 Task: Search one way flight ticket for 1 adult, 6 children, 1 infant in seat and 1 infant on lap in business from Minot: Minot International Airport to Springfield: Abraham Lincoln Capital Airport on 5-2-2023. Choice of flights is American. Number of bags: 2 carry on bags. Price is upto 30000. Outbound departure time preference is 4:15.
Action: Mouse moved to (379, 333)
Screenshot: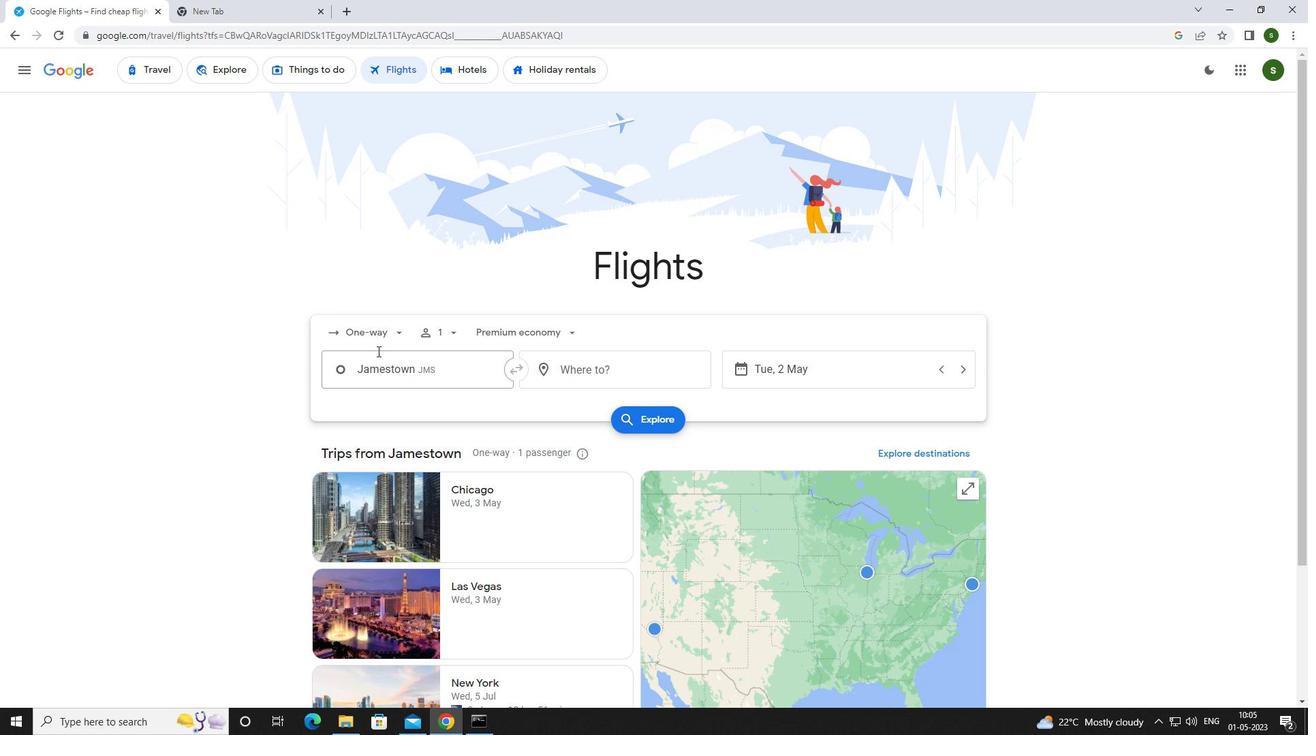 
Action: Mouse pressed left at (379, 333)
Screenshot: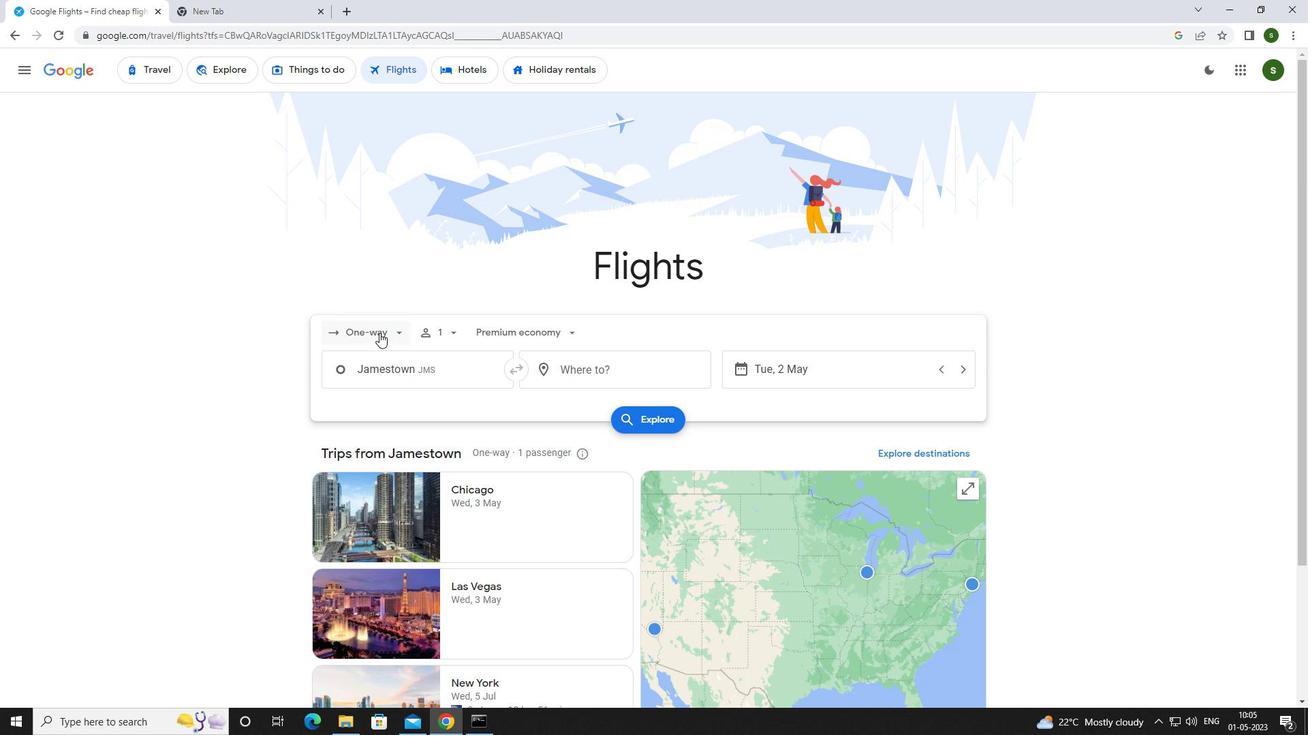 
Action: Mouse moved to (373, 391)
Screenshot: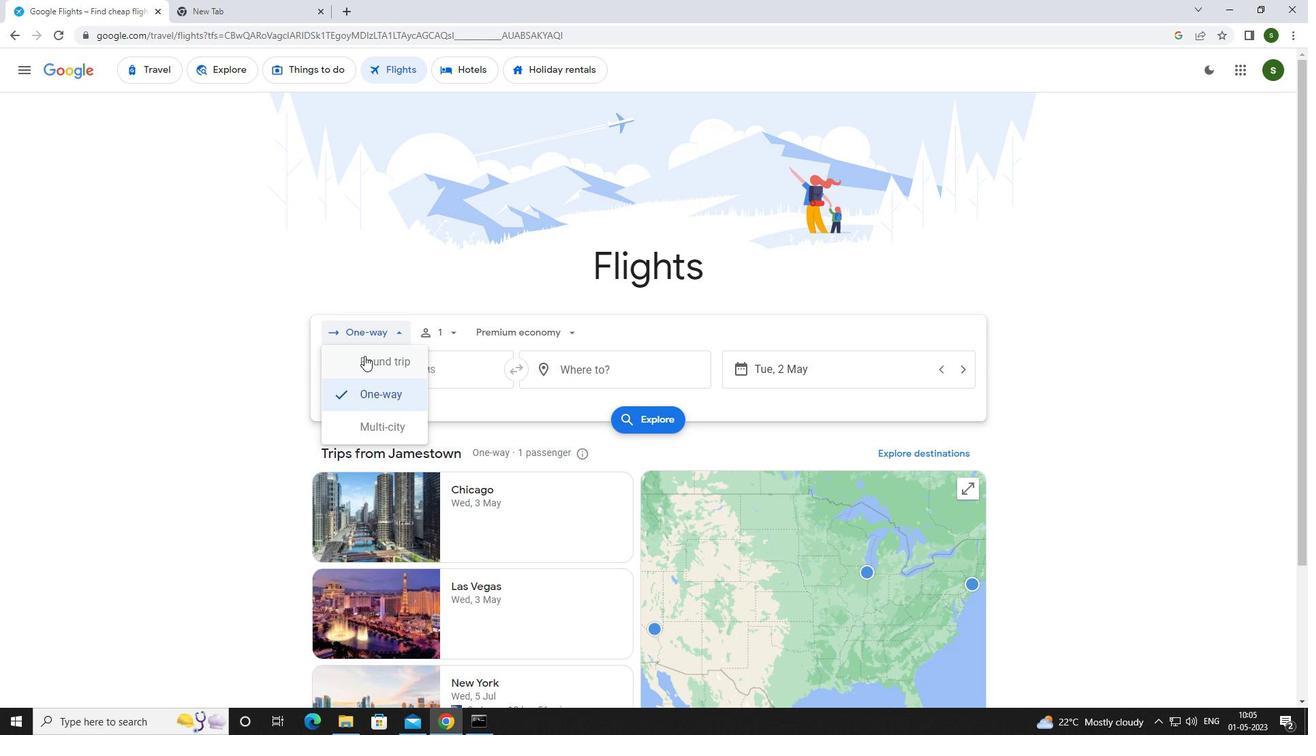 
Action: Mouse pressed left at (373, 391)
Screenshot: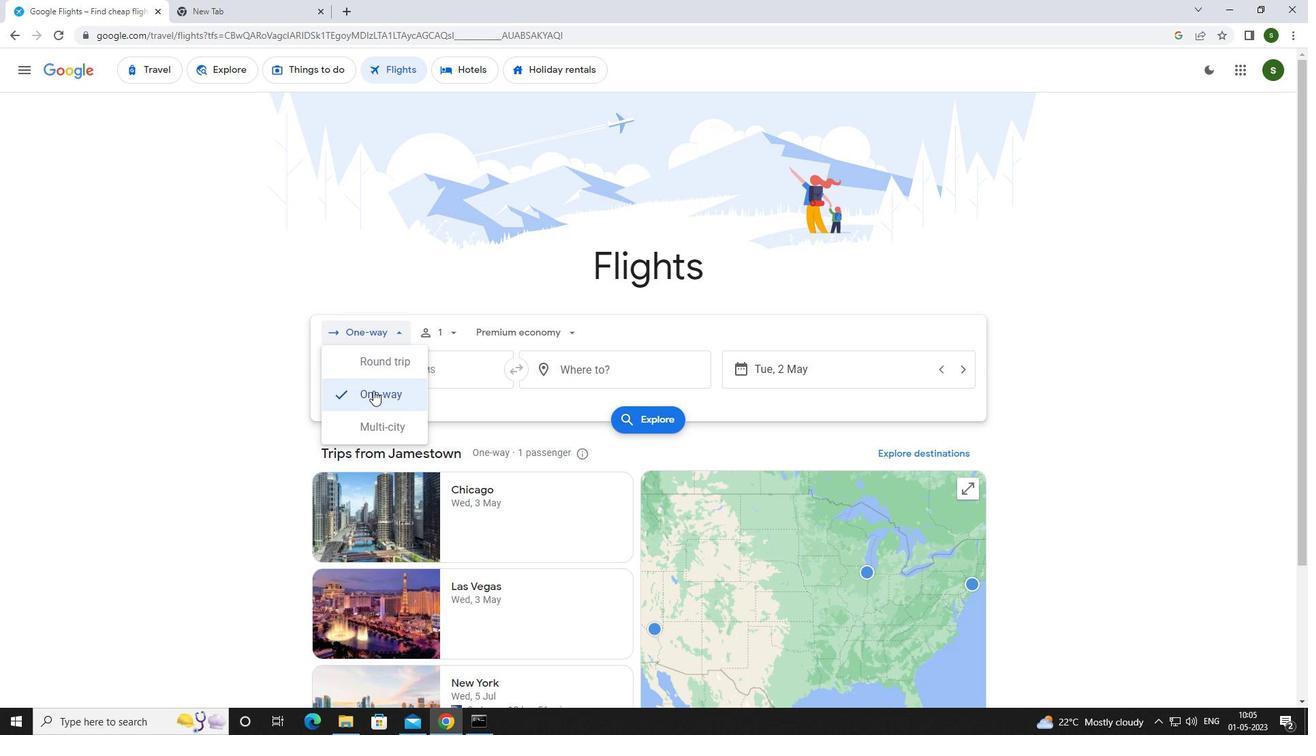 
Action: Mouse moved to (442, 328)
Screenshot: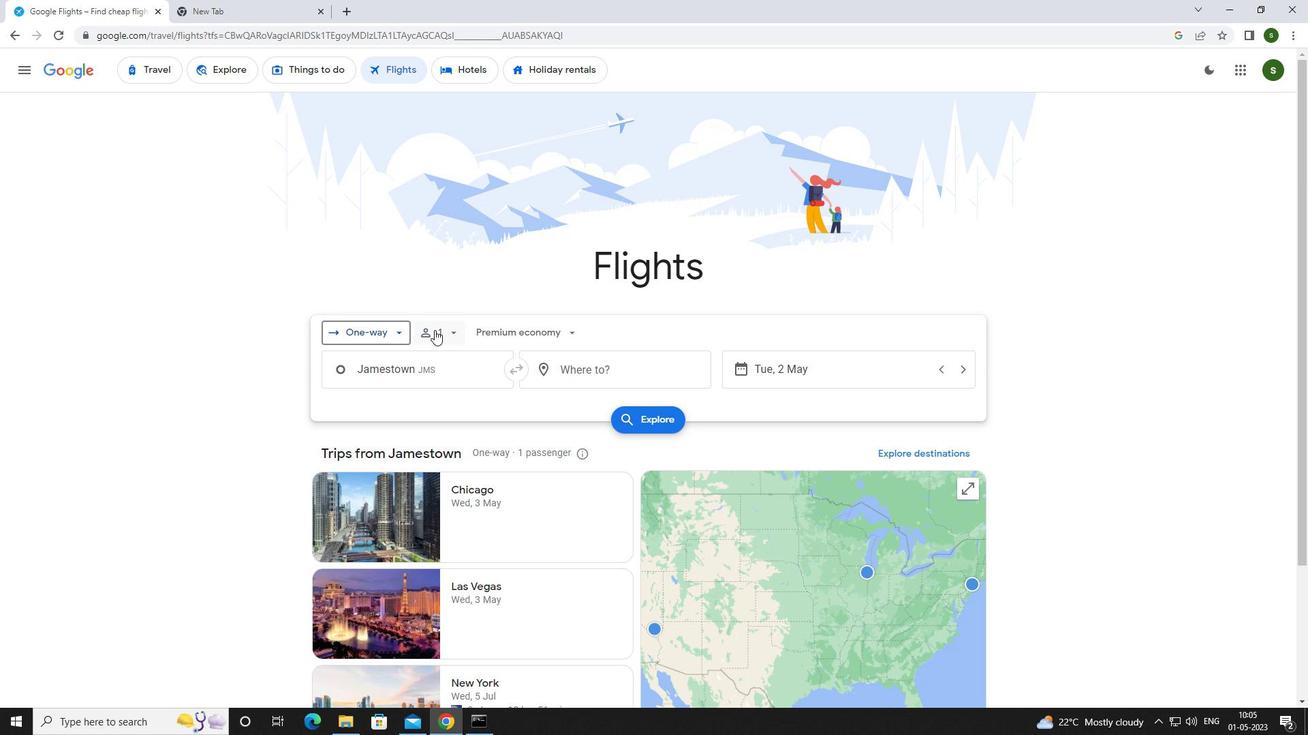 
Action: Mouse pressed left at (442, 328)
Screenshot: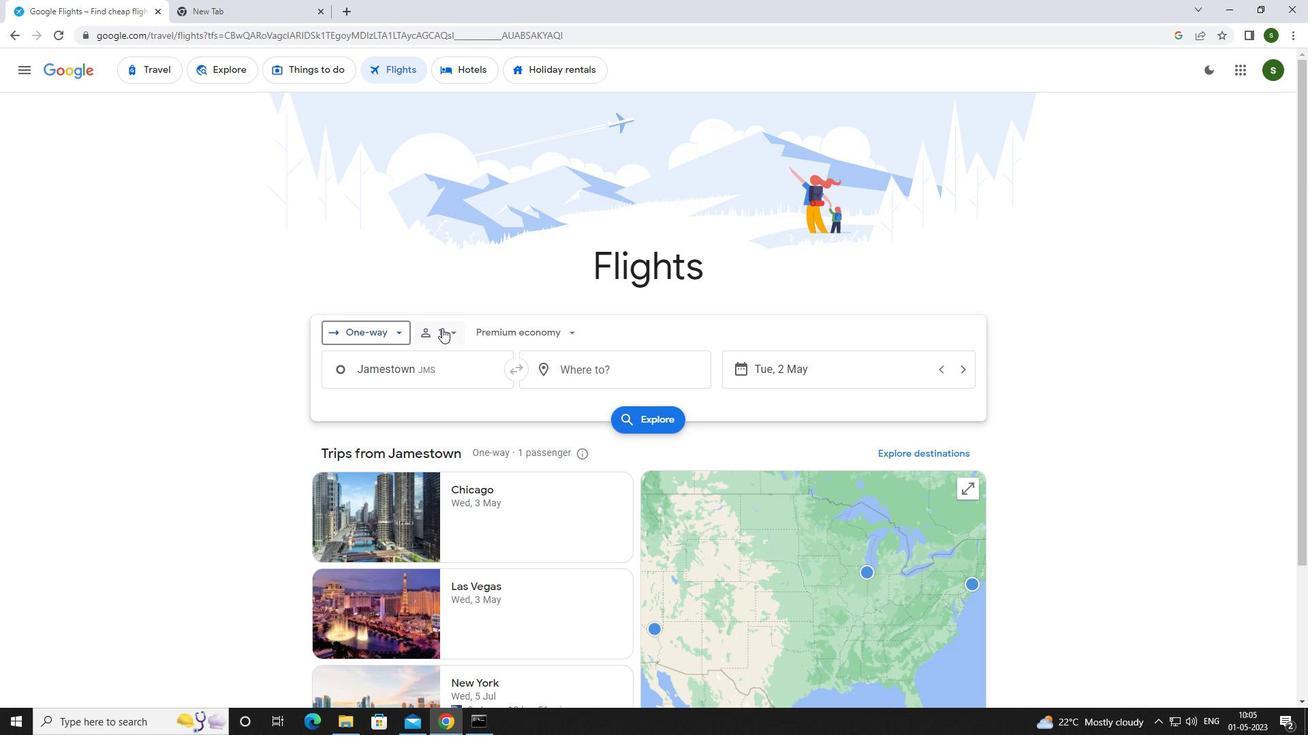 
Action: Mouse moved to (560, 399)
Screenshot: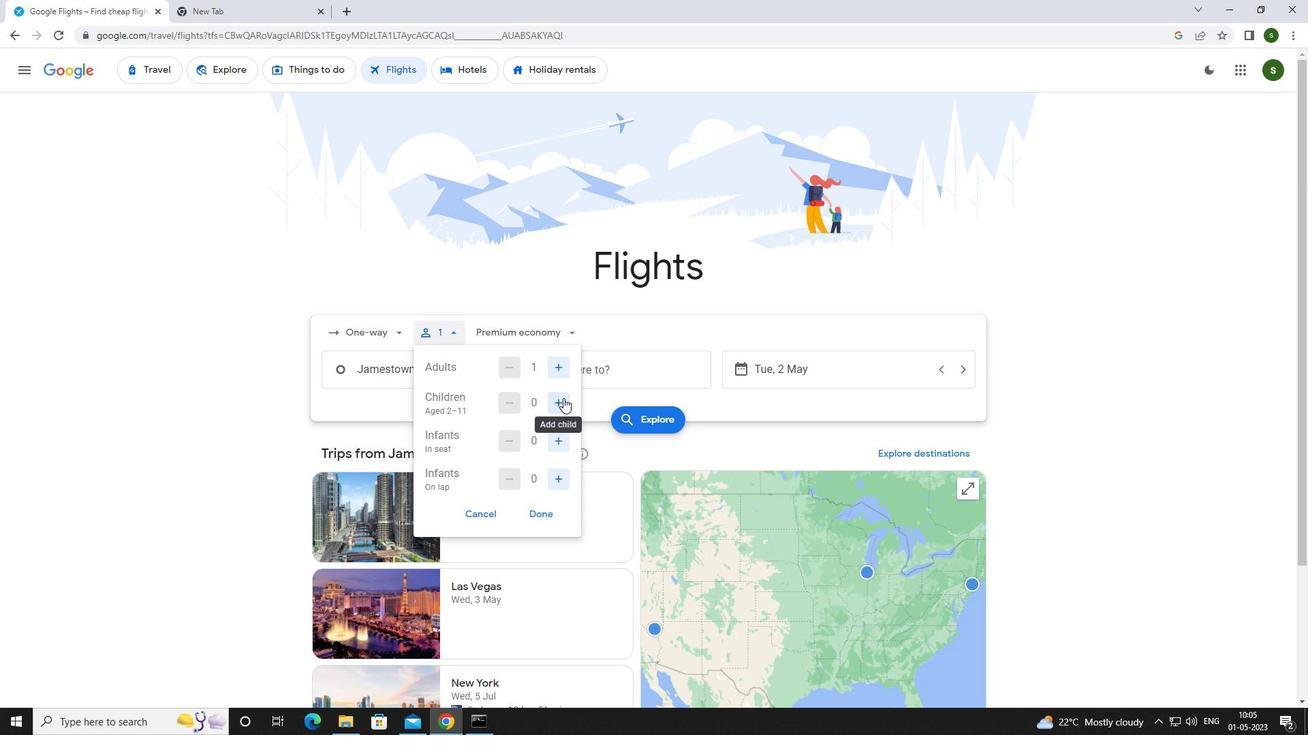 
Action: Mouse pressed left at (560, 399)
Screenshot: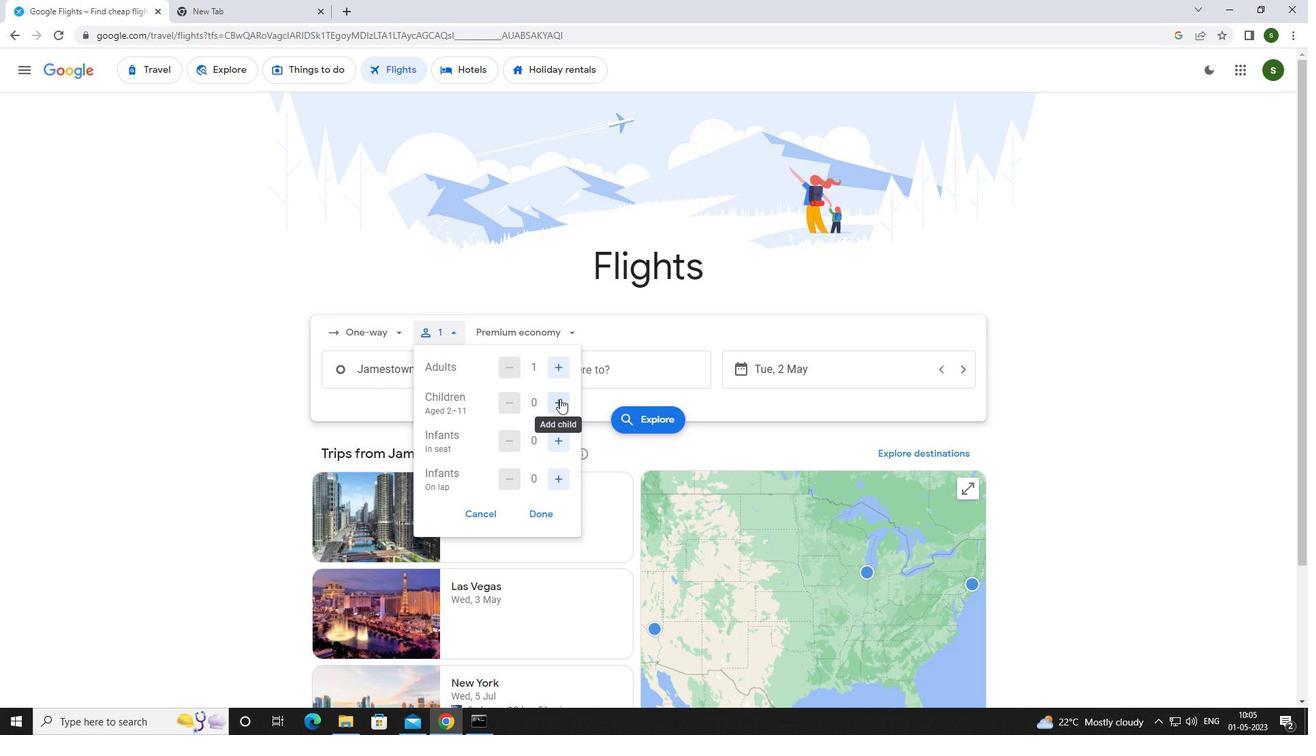 
Action: Mouse pressed left at (560, 399)
Screenshot: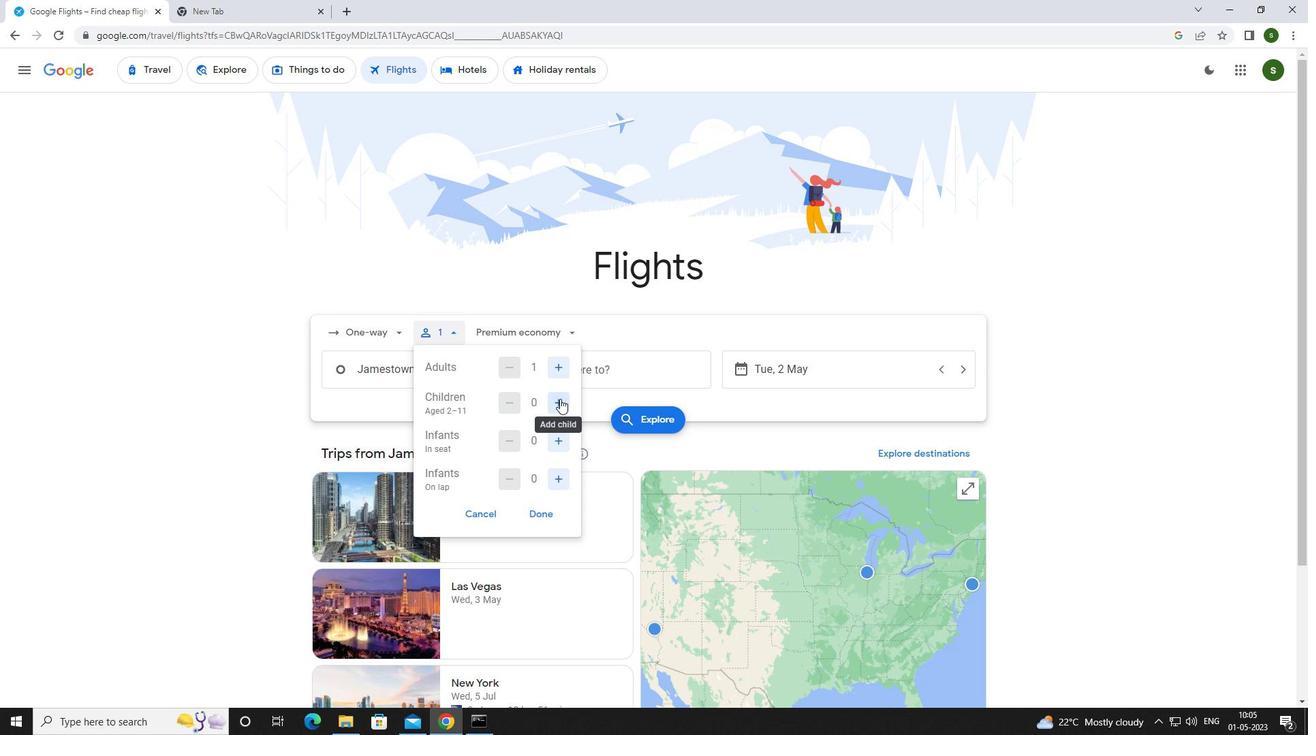 
Action: Mouse pressed left at (560, 399)
Screenshot: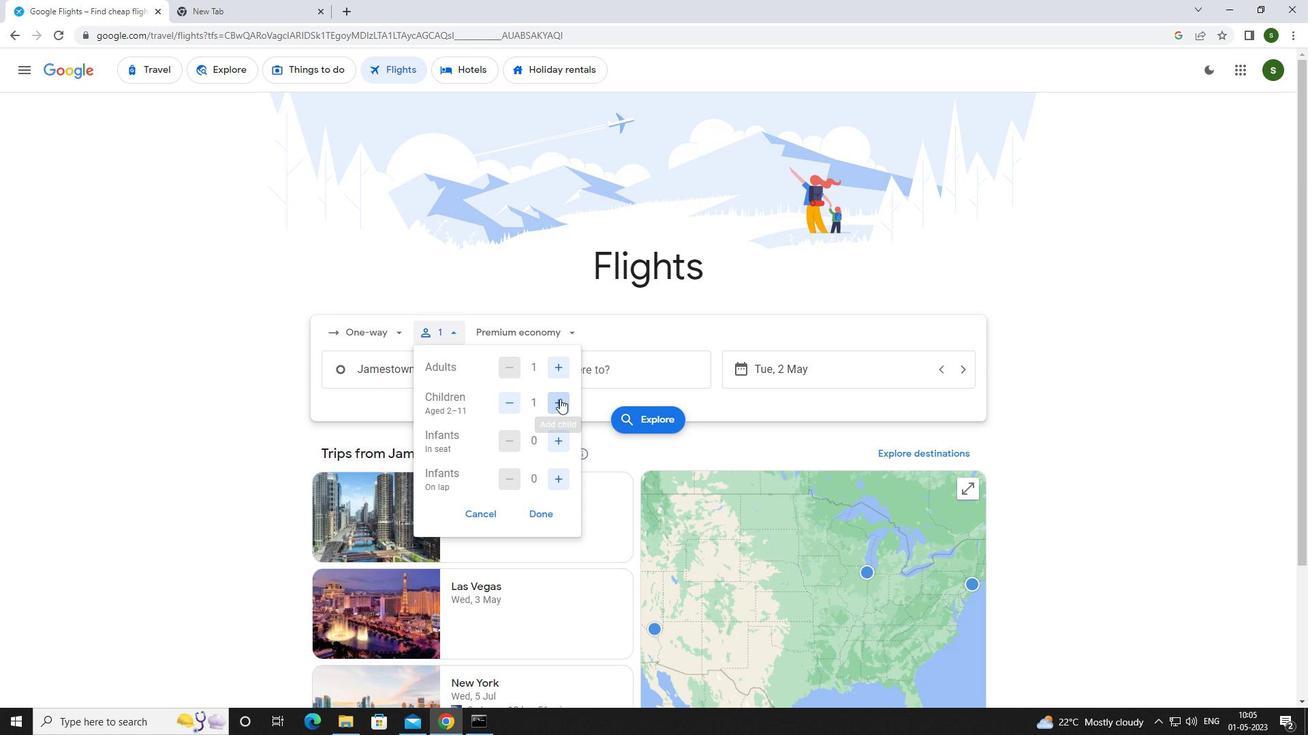 
Action: Mouse pressed left at (560, 399)
Screenshot: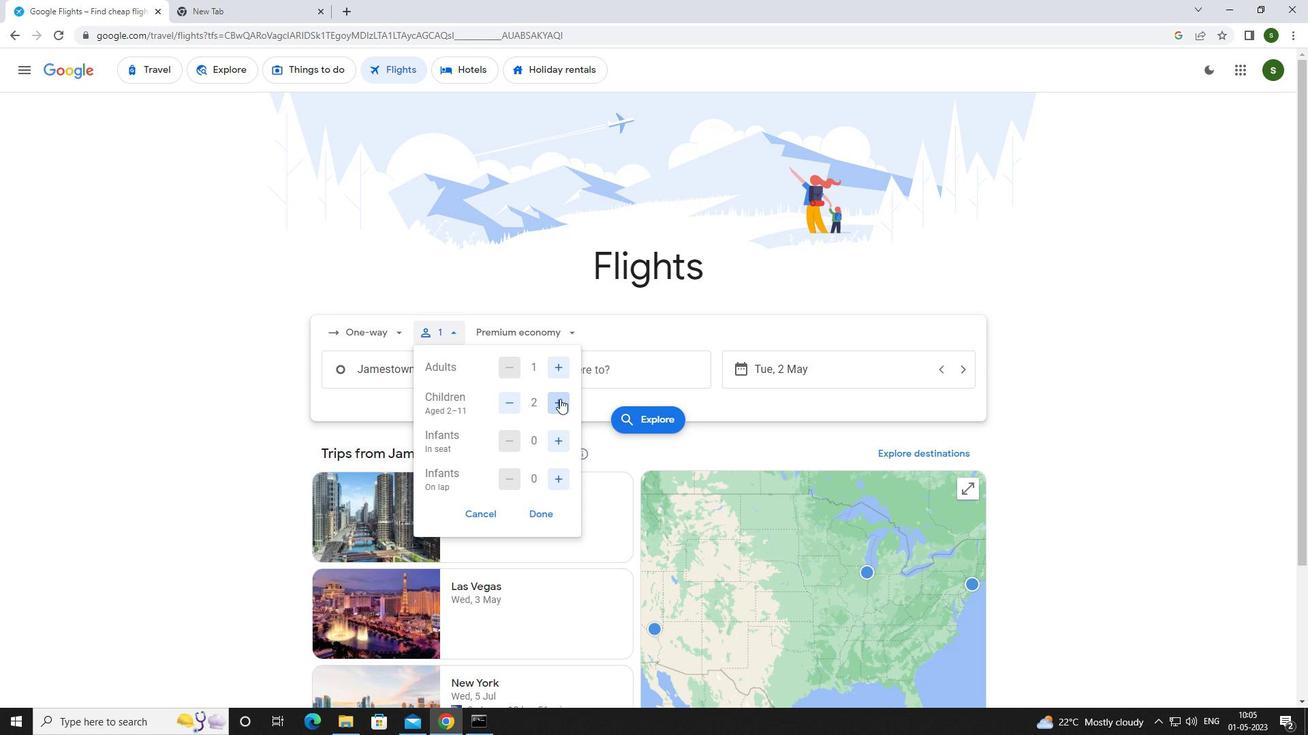 
Action: Mouse pressed left at (560, 399)
Screenshot: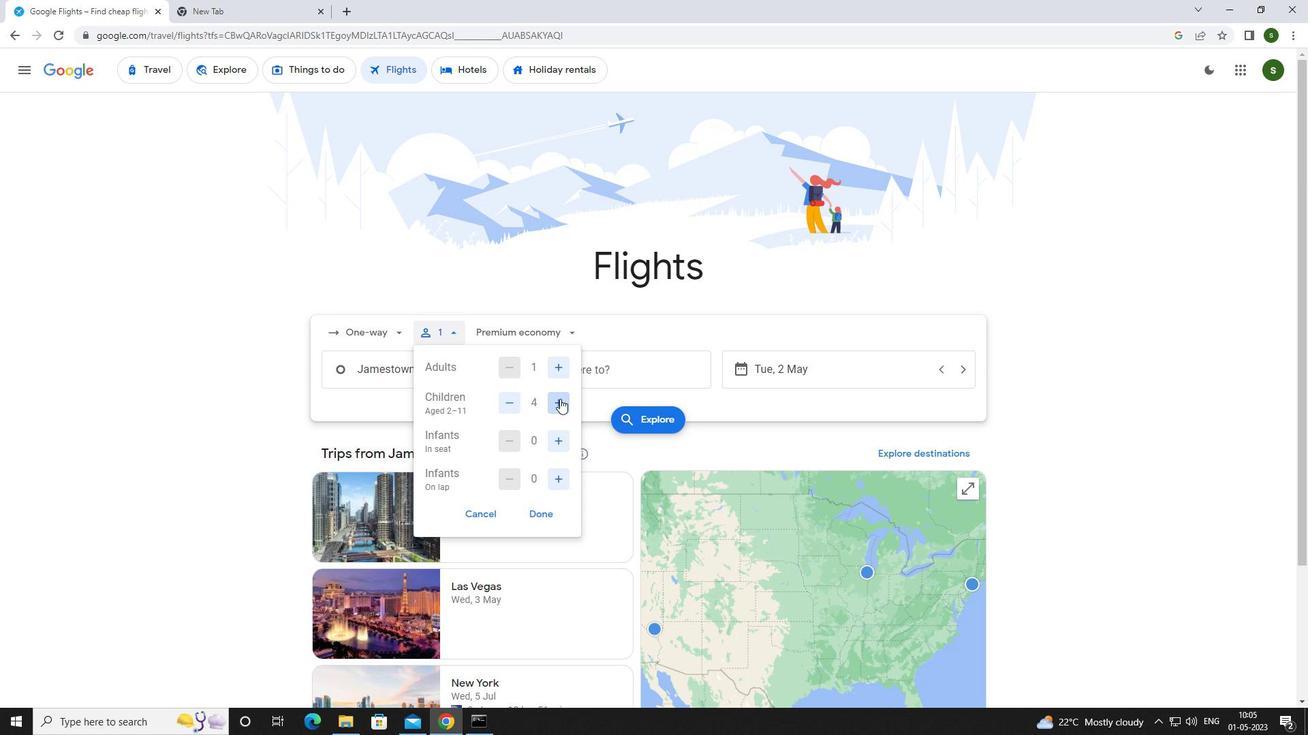 
Action: Mouse pressed left at (560, 399)
Screenshot: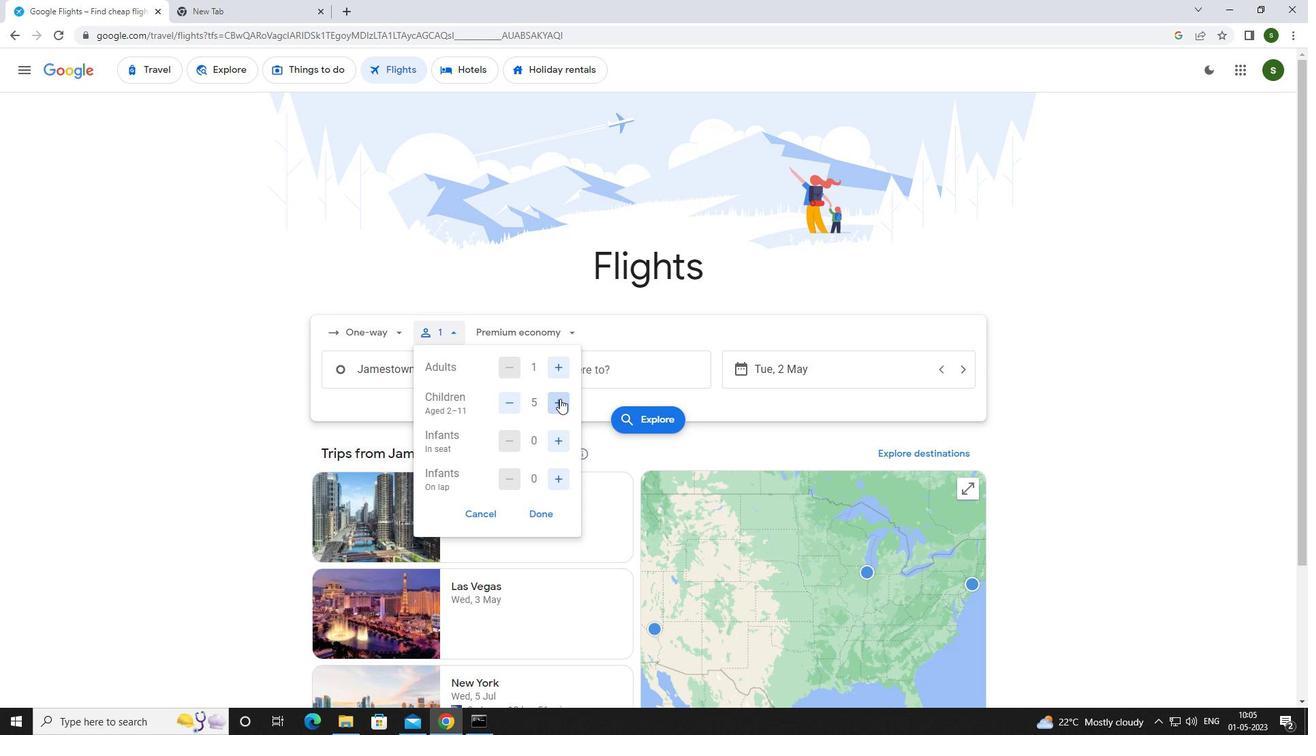 
Action: Mouse moved to (552, 441)
Screenshot: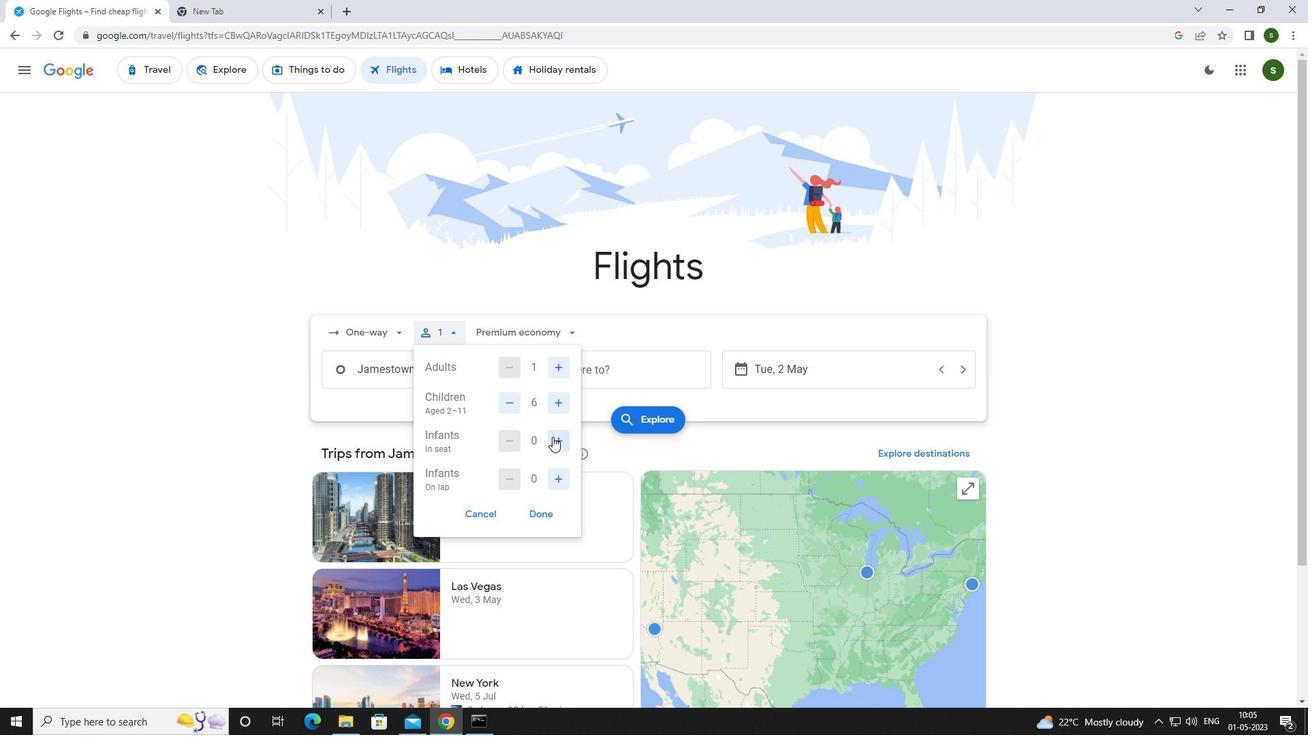
Action: Mouse pressed left at (552, 441)
Screenshot: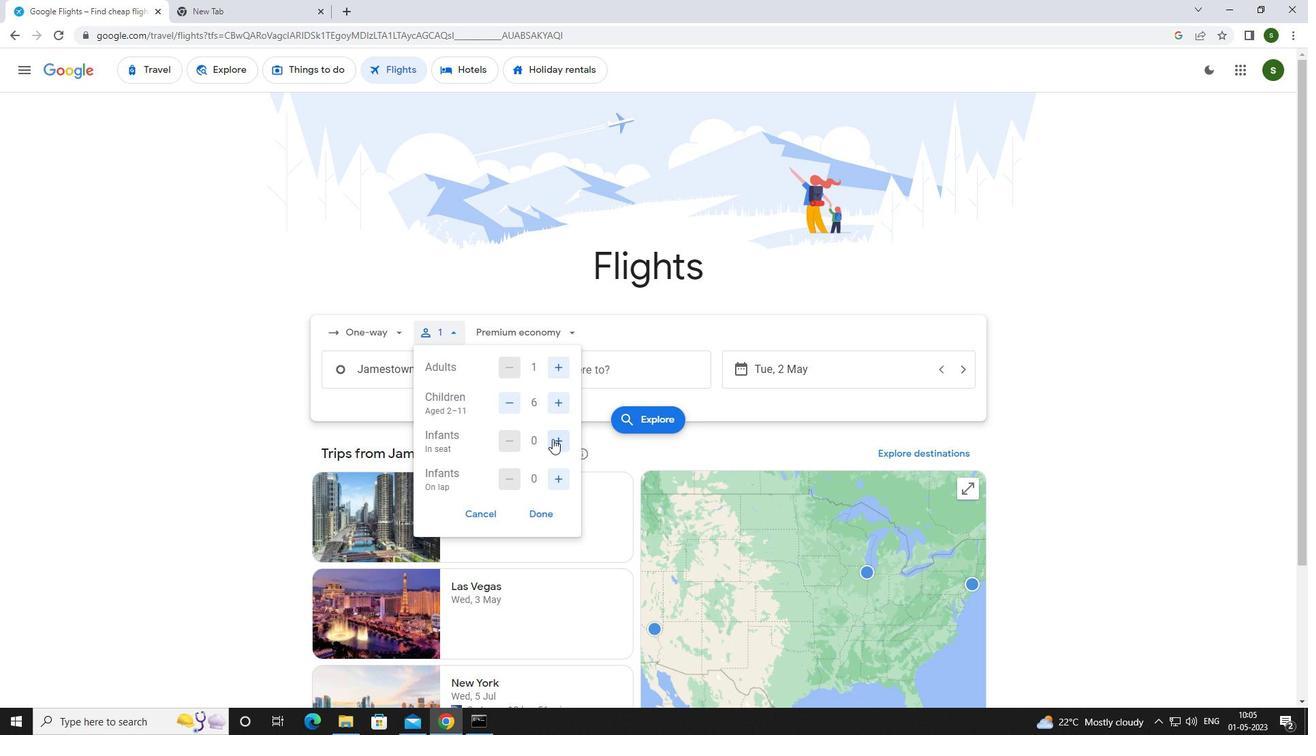 
Action: Mouse moved to (555, 474)
Screenshot: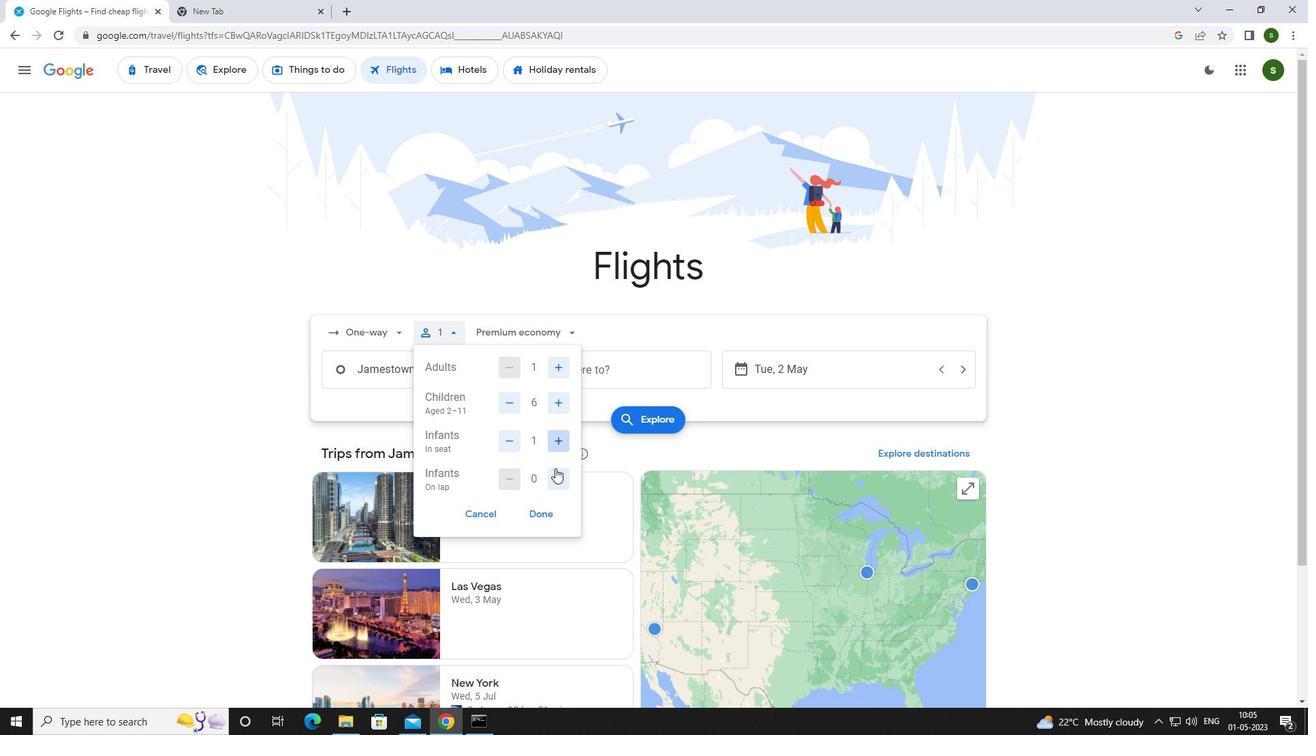 
Action: Mouse pressed left at (555, 474)
Screenshot: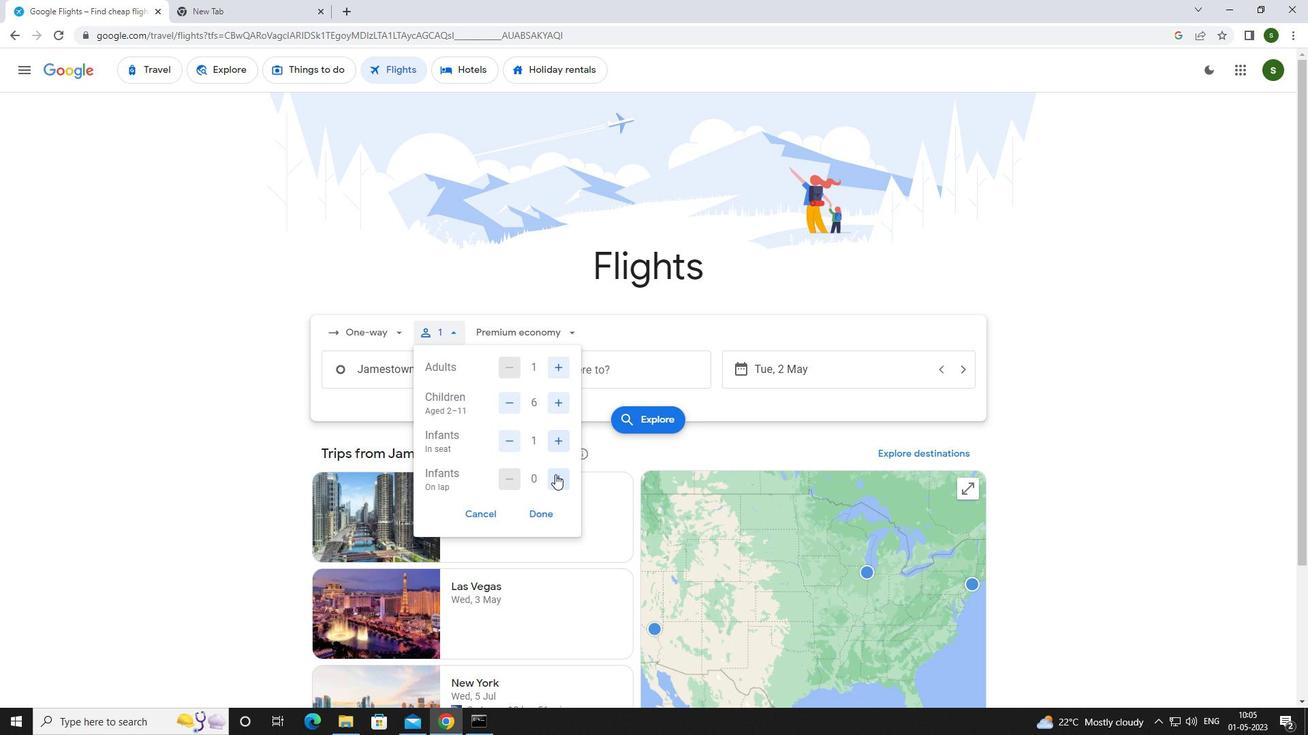 
Action: Mouse moved to (523, 327)
Screenshot: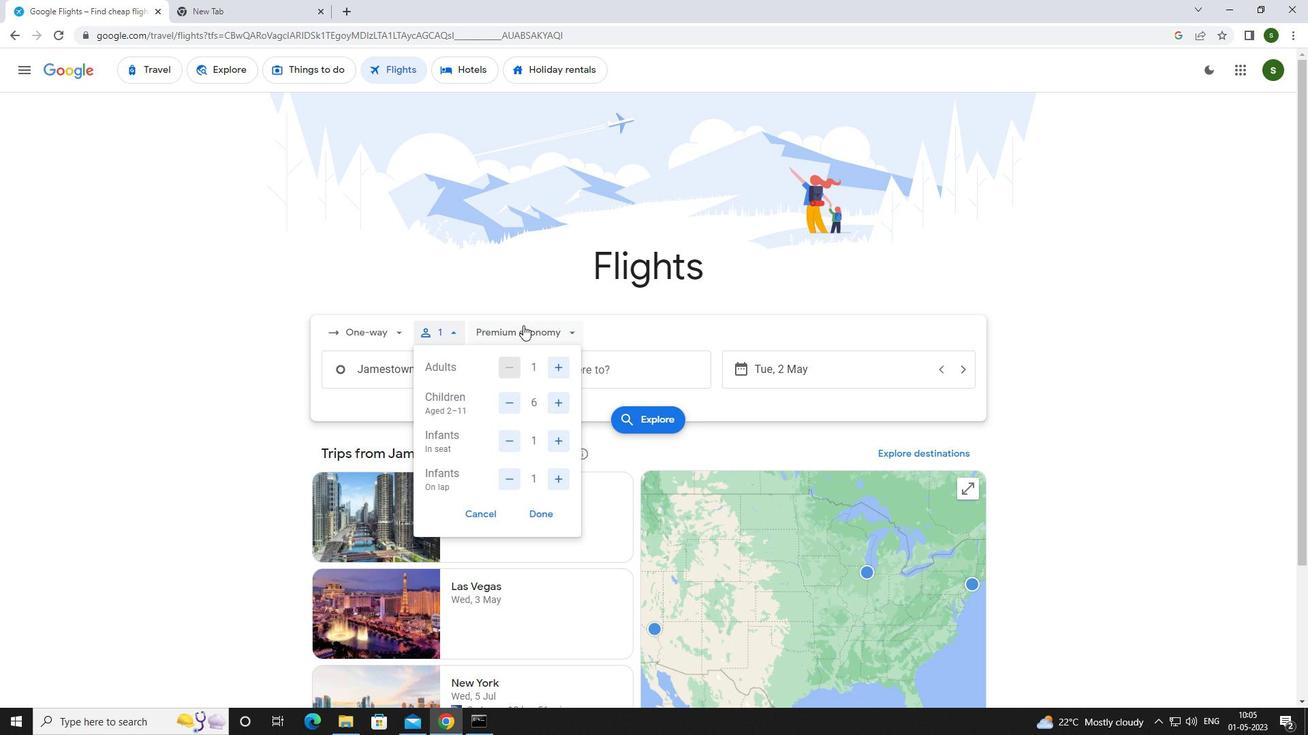 
Action: Mouse pressed left at (523, 327)
Screenshot: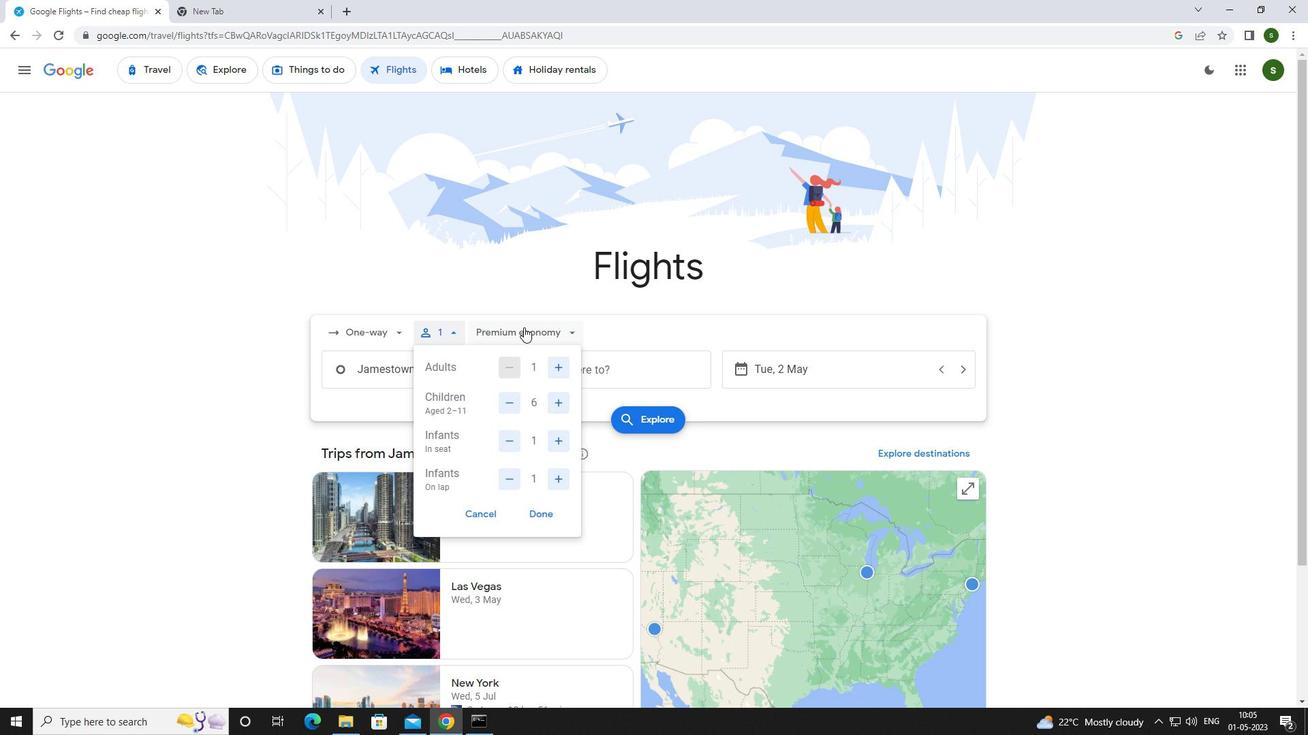
Action: Mouse moved to (539, 424)
Screenshot: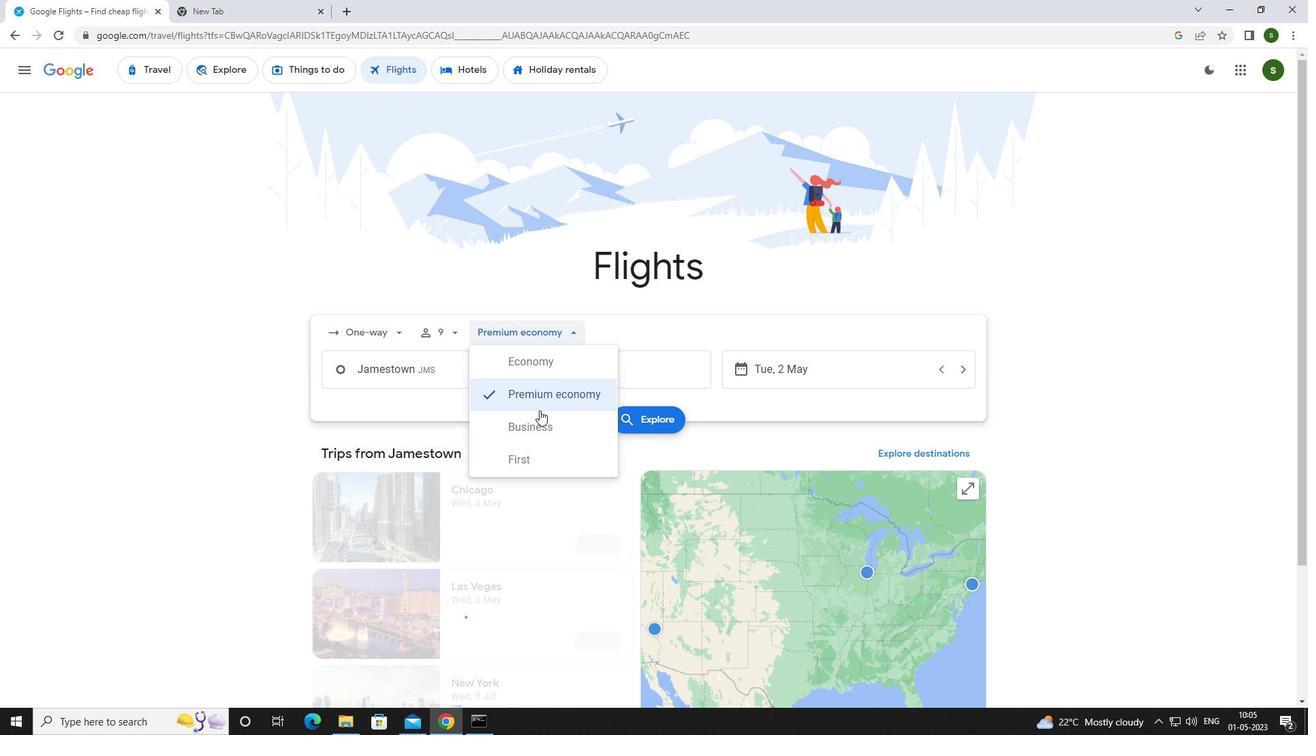 
Action: Mouse pressed left at (539, 424)
Screenshot: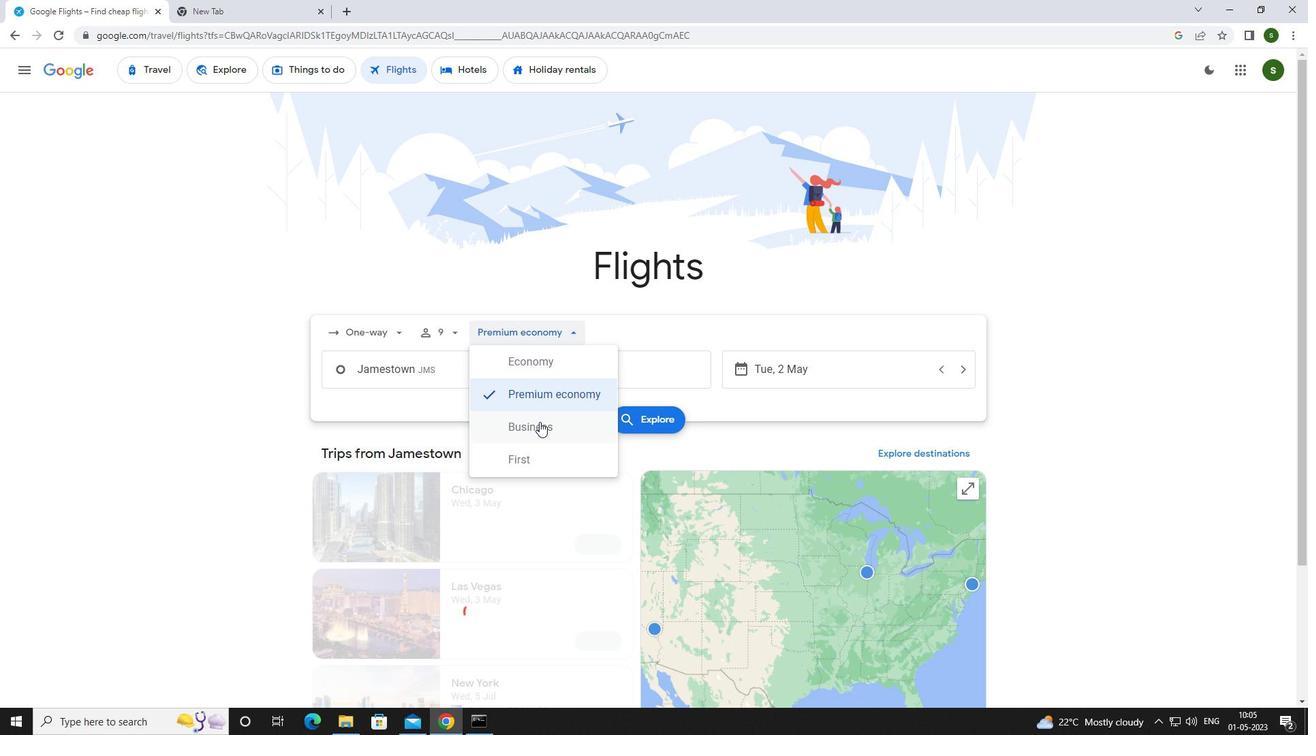 
Action: Mouse moved to (453, 365)
Screenshot: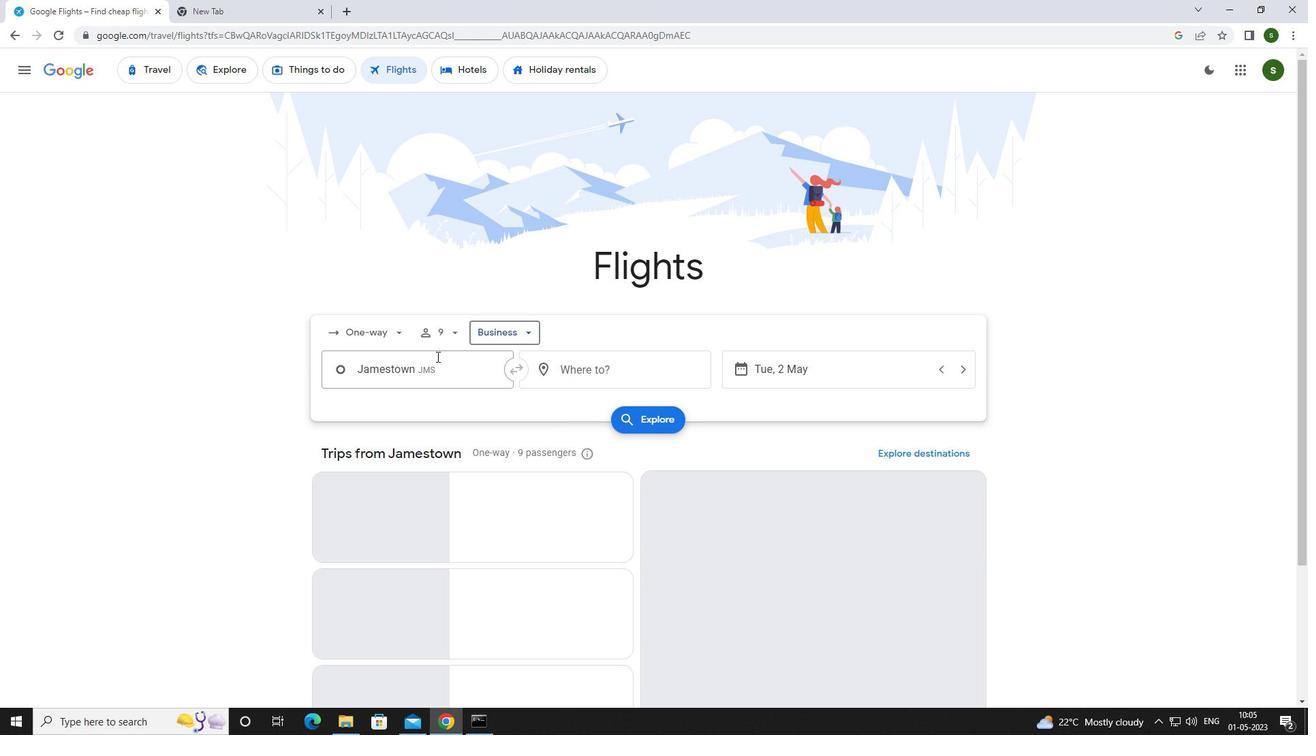 
Action: Mouse pressed left at (453, 365)
Screenshot: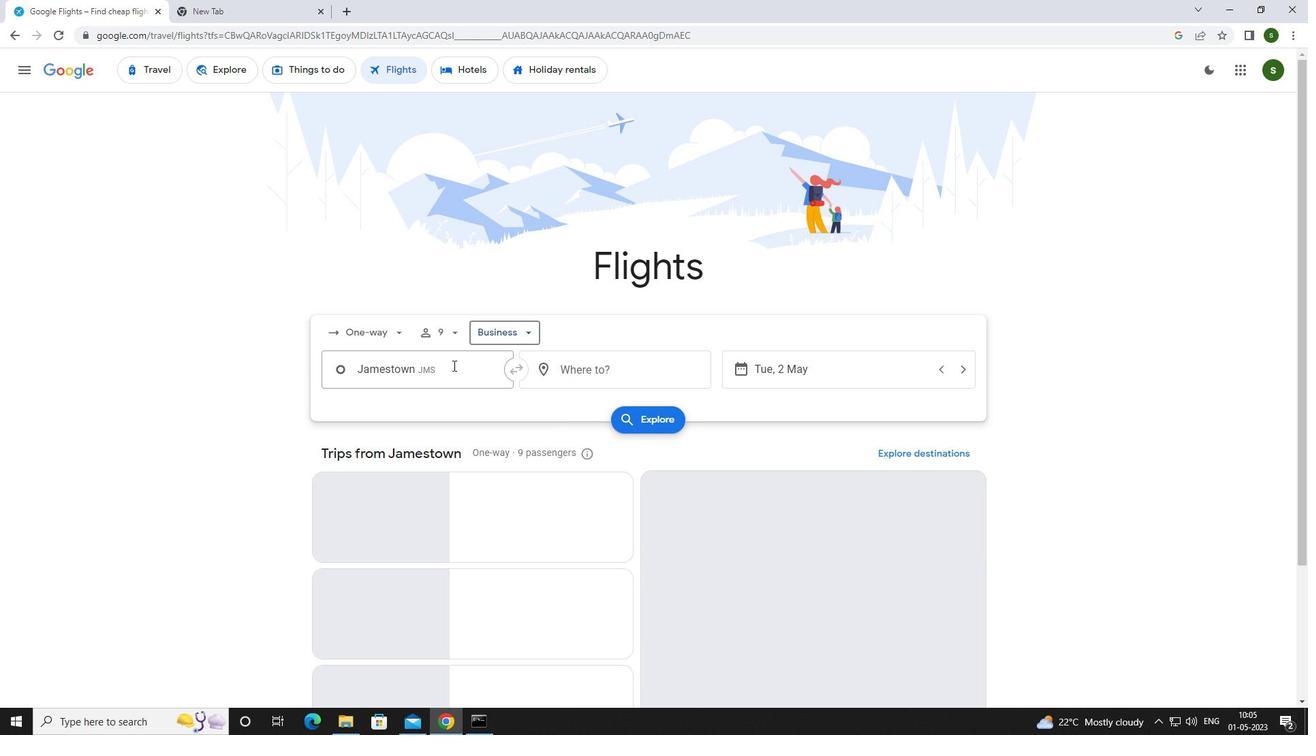 
Action: Mouse moved to (452, 366)
Screenshot: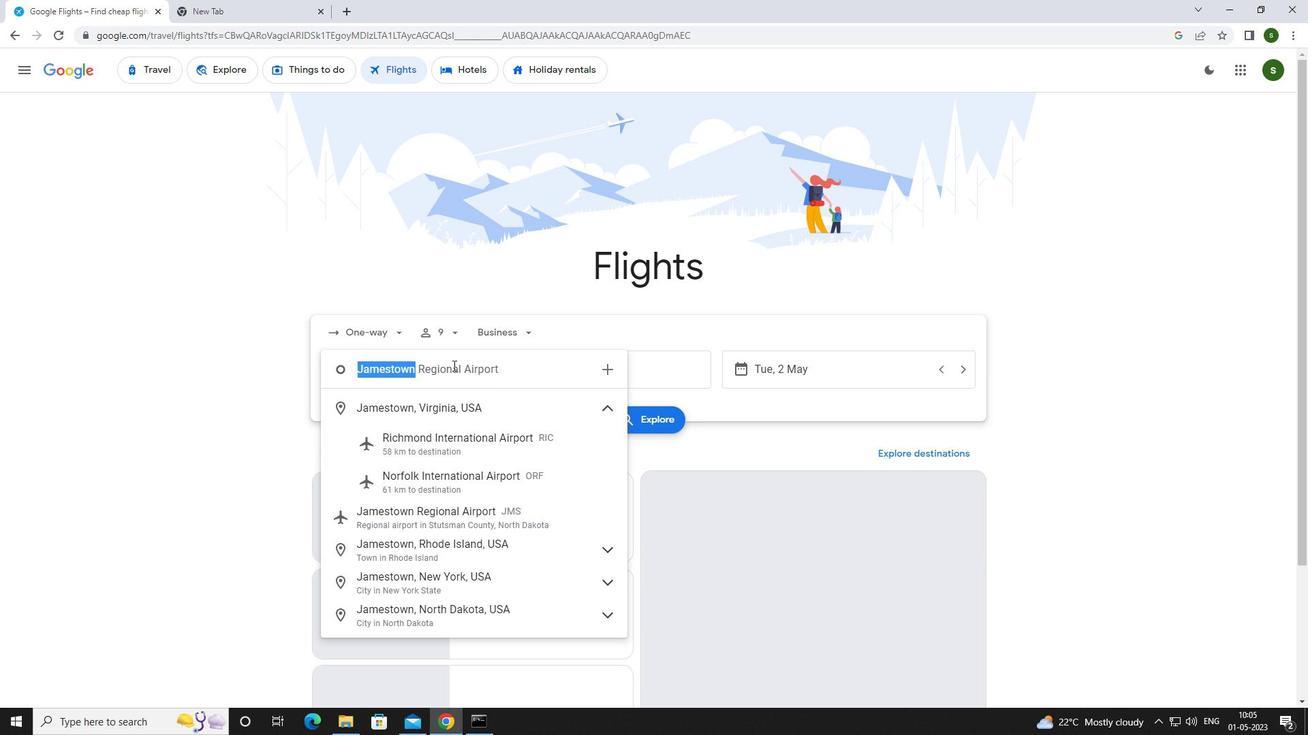 
Action: Key pressed m<Key.caps_lock>inot
Screenshot: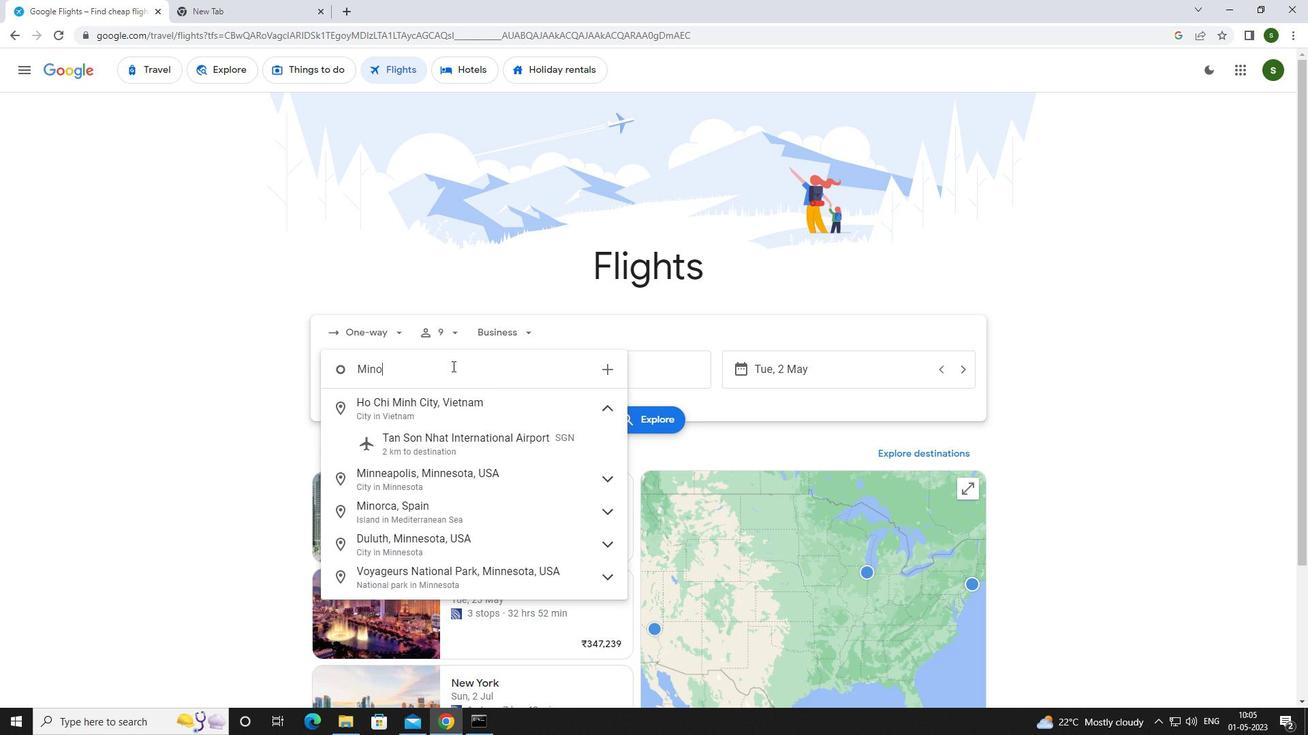 
Action: Mouse moved to (451, 443)
Screenshot: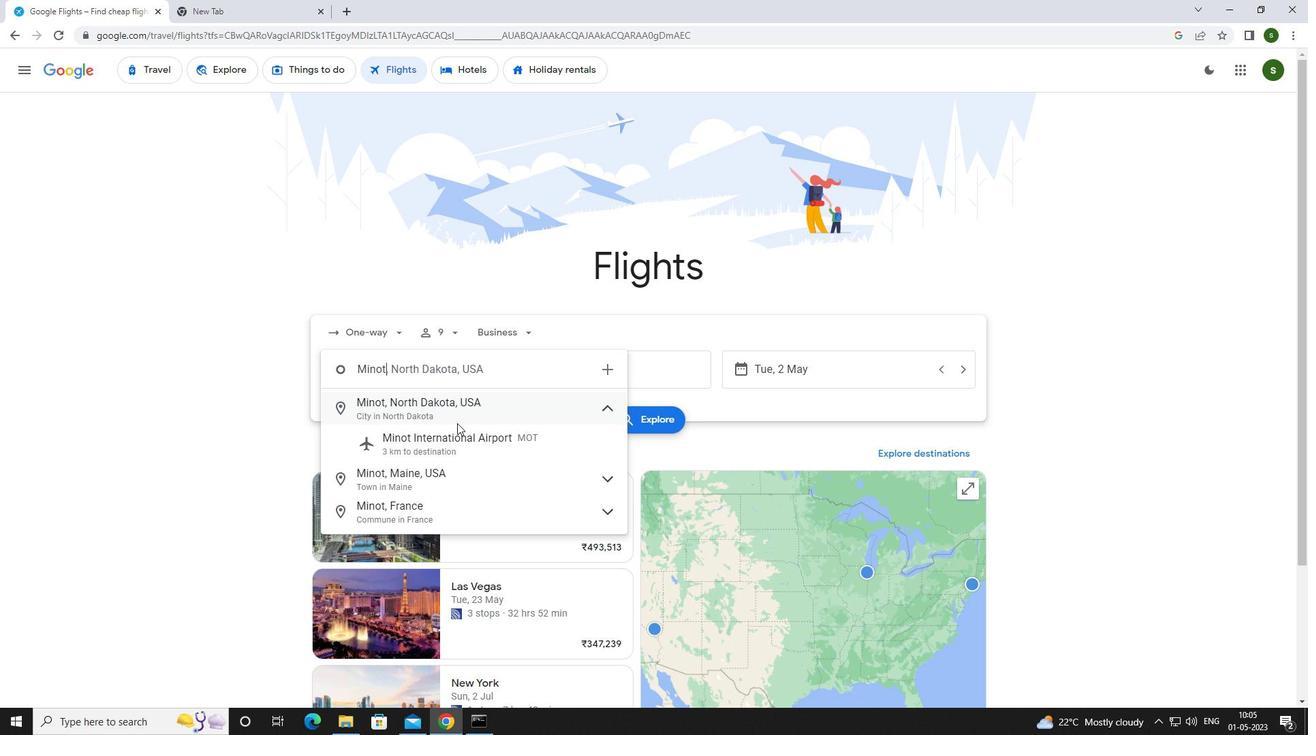 
Action: Mouse pressed left at (451, 443)
Screenshot: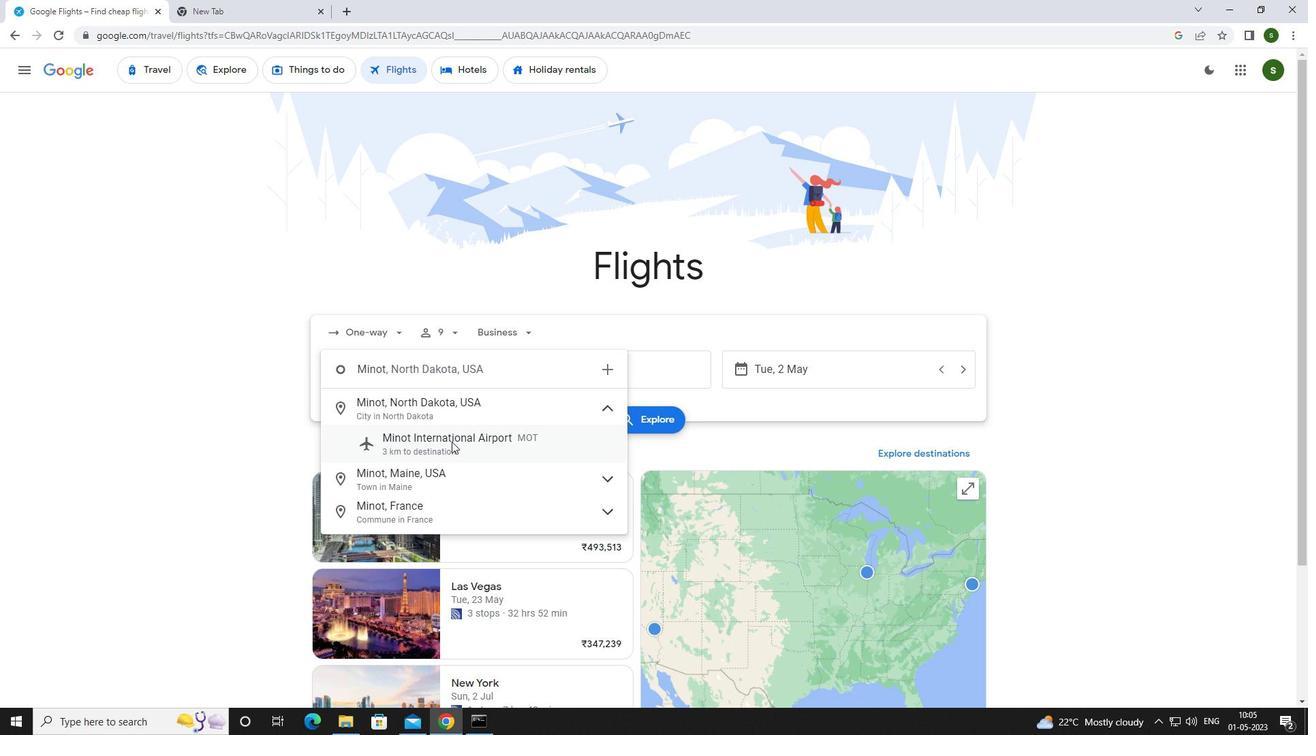 
Action: Mouse moved to (600, 374)
Screenshot: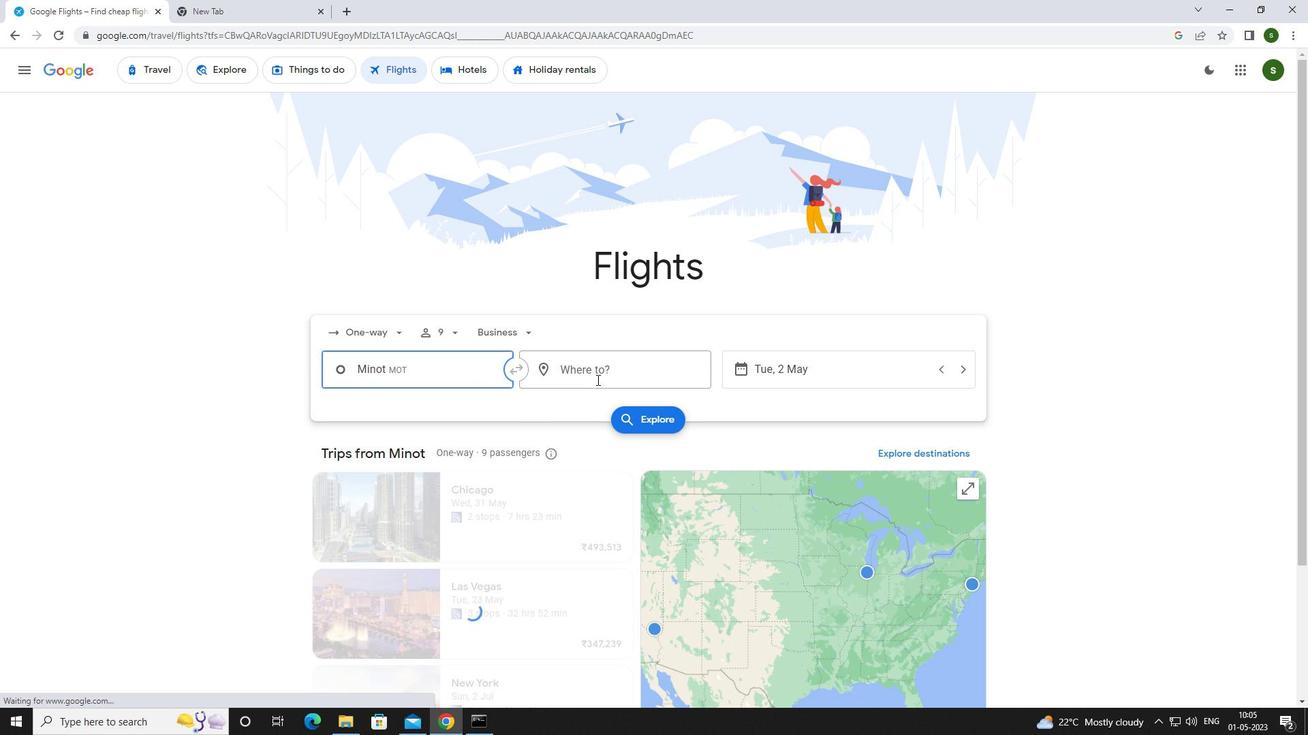
Action: Mouse pressed left at (600, 374)
Screenshot: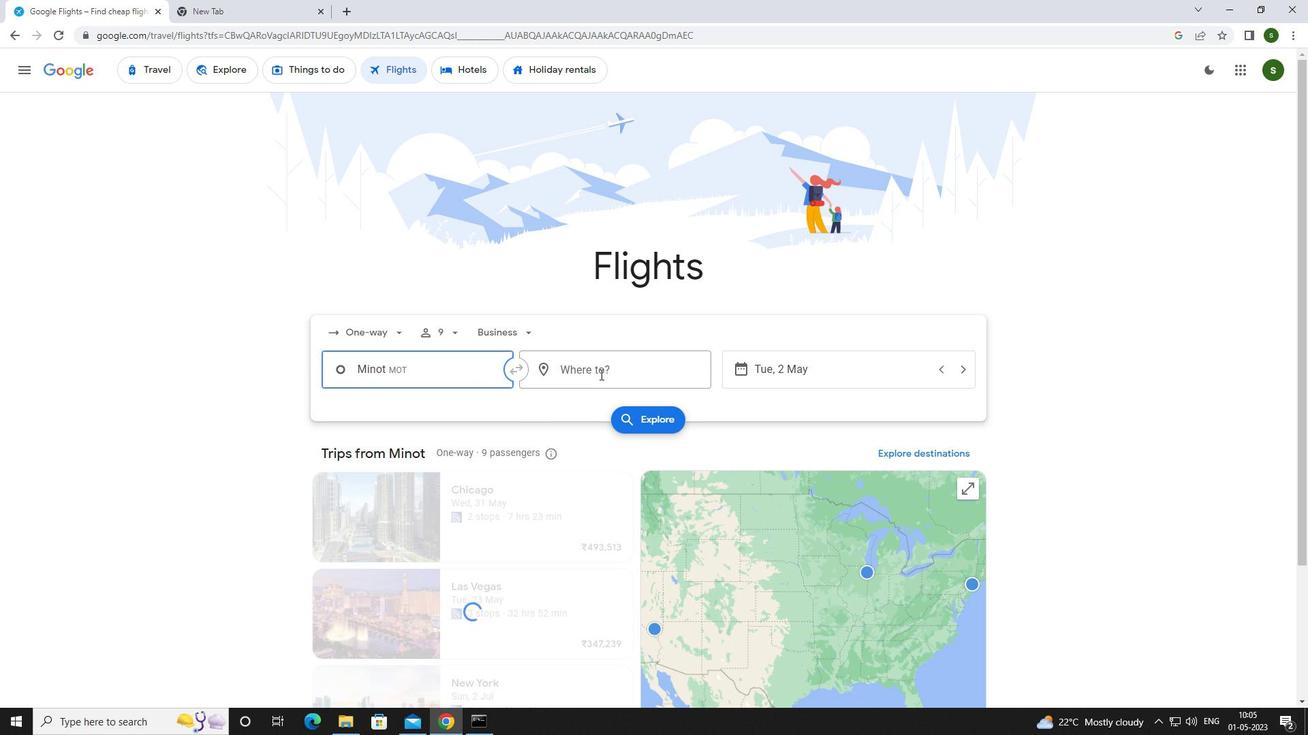 
Action: Mouse moved to (500, 403)
Screenshot: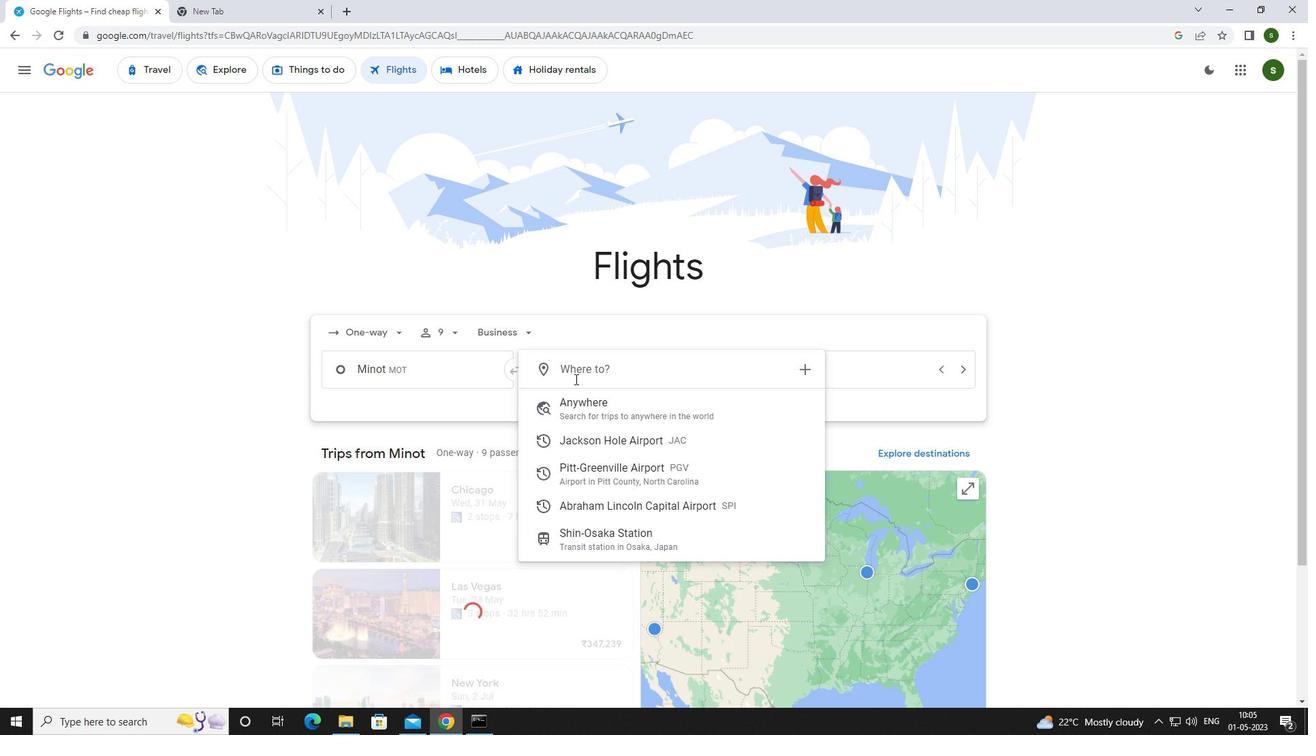 
Action: Key pressed <Key.caps_lock>s<Key.caps_lock>pringfield
Screenshot: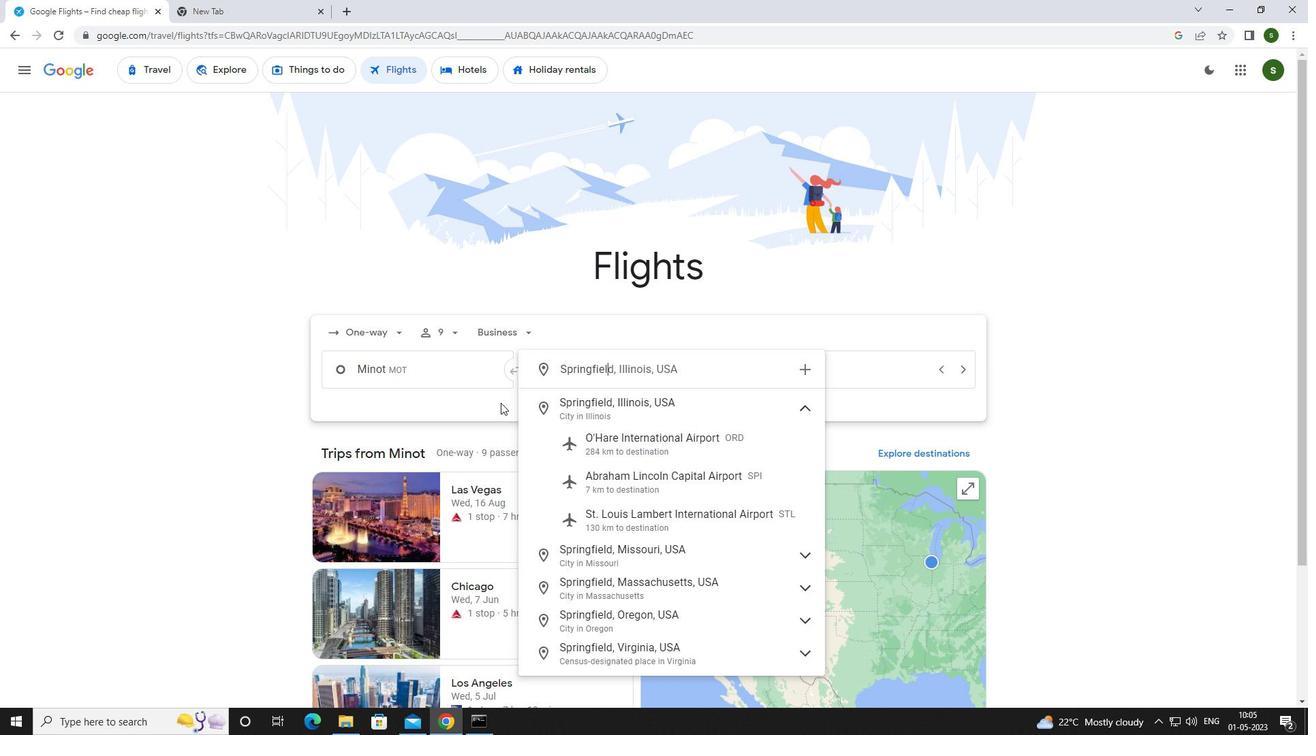 
Action: Mouse moved to (633, 472)
Screenshot: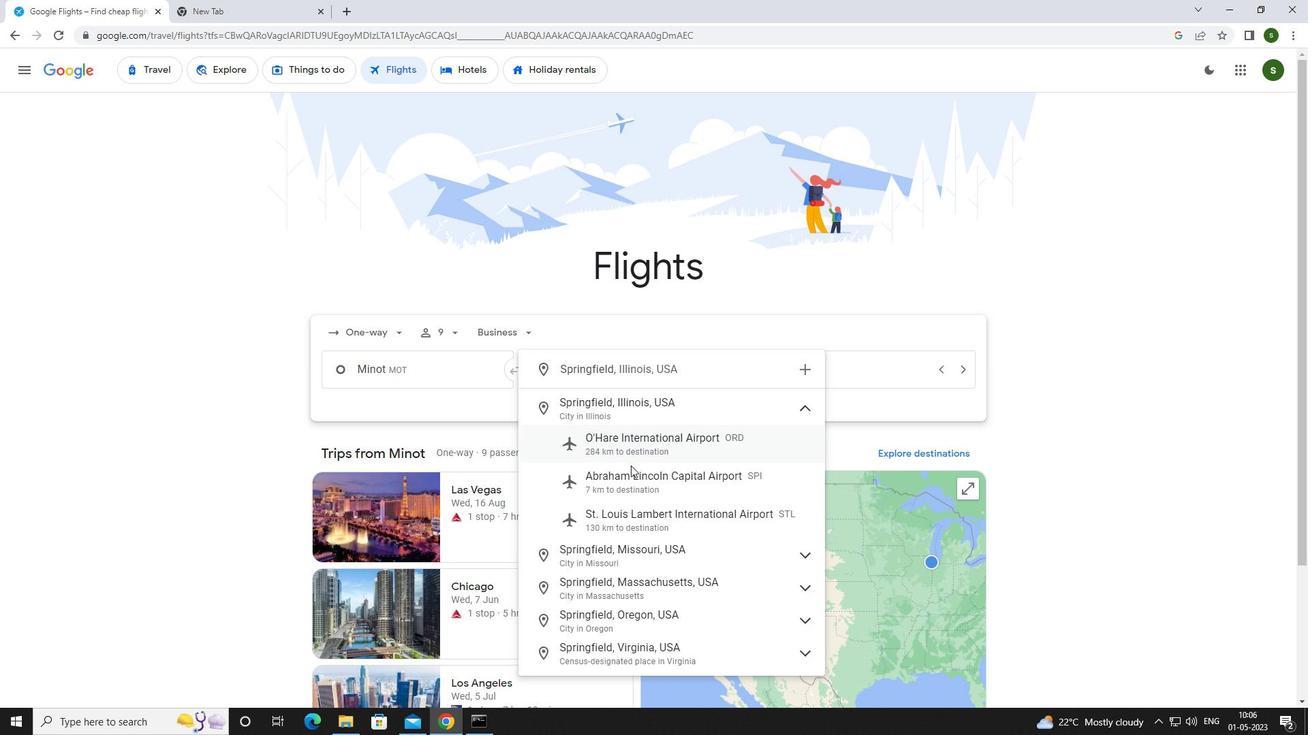 
Action: Mouse pressed left at (633, 472)
Screenshot: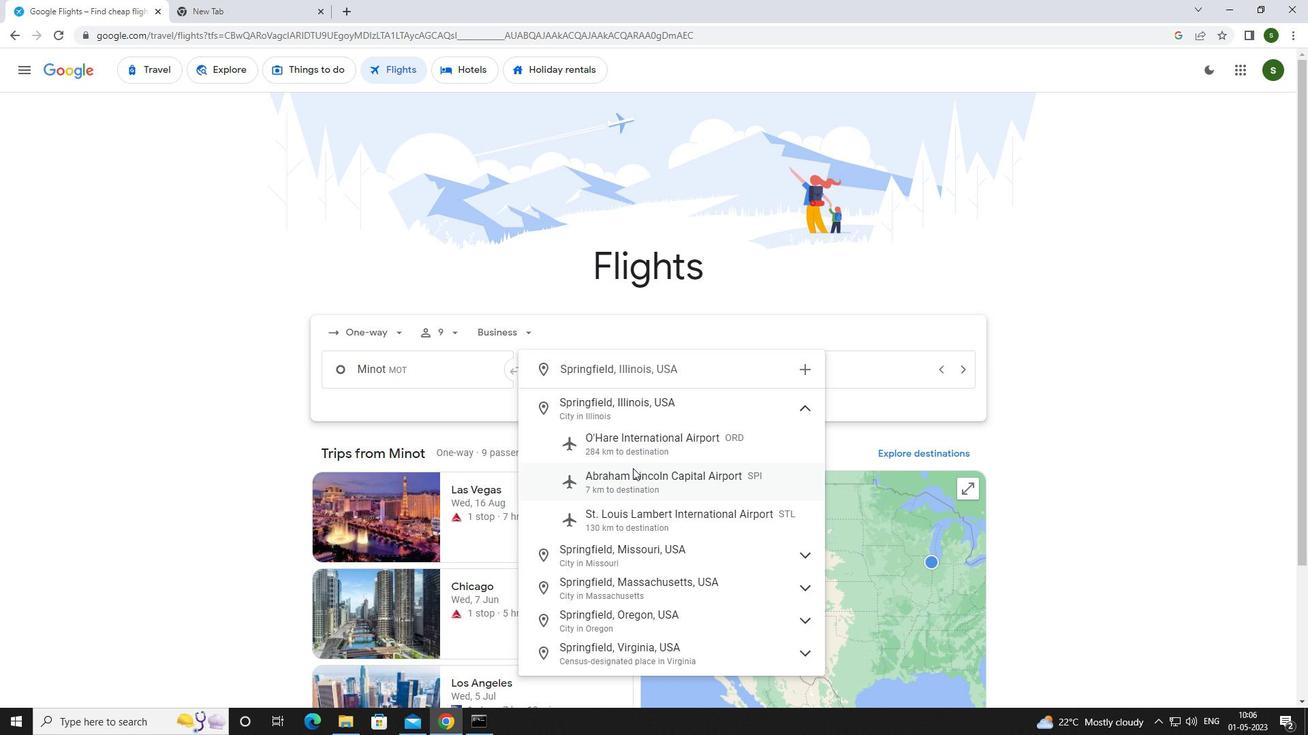 
Action: Mouse moved to (829, 373)
Screenshot: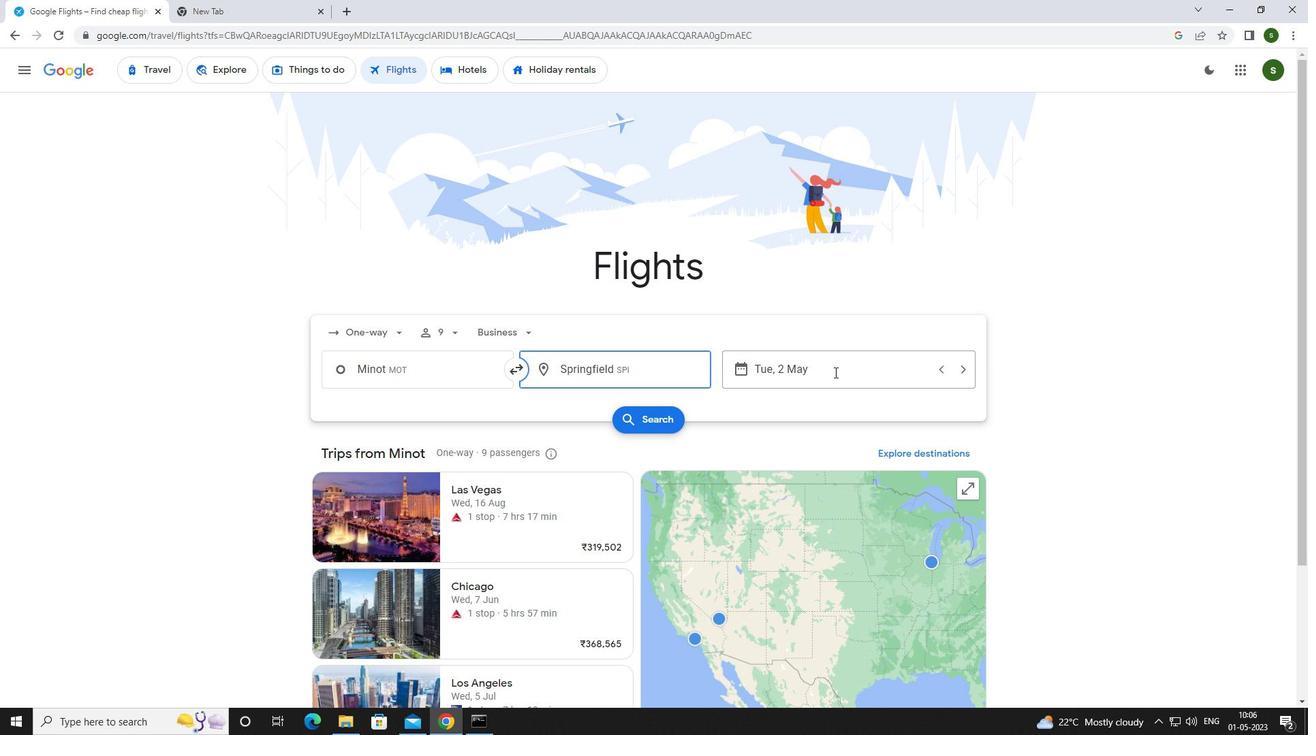 
Action: Mouse pressed left at (829, 373)
Screenshot: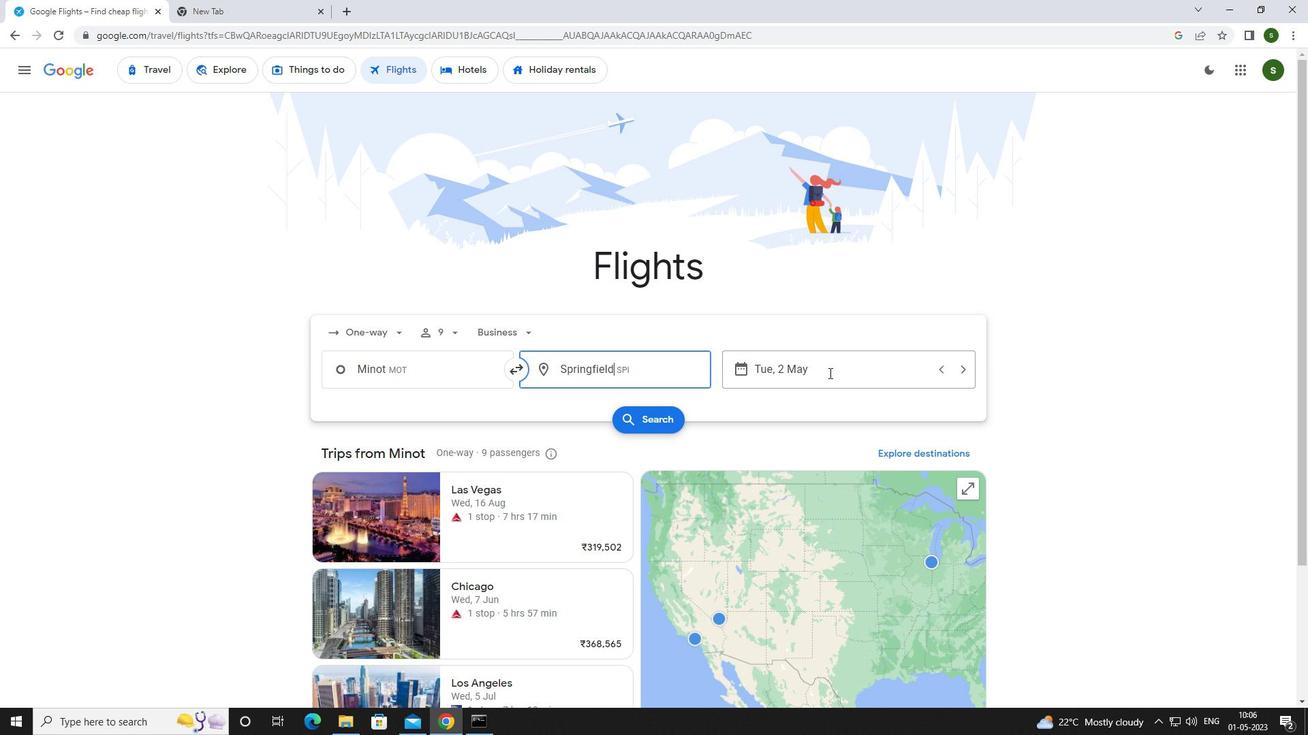 
Action: Mouse moved to (549, 461)
Screenshot: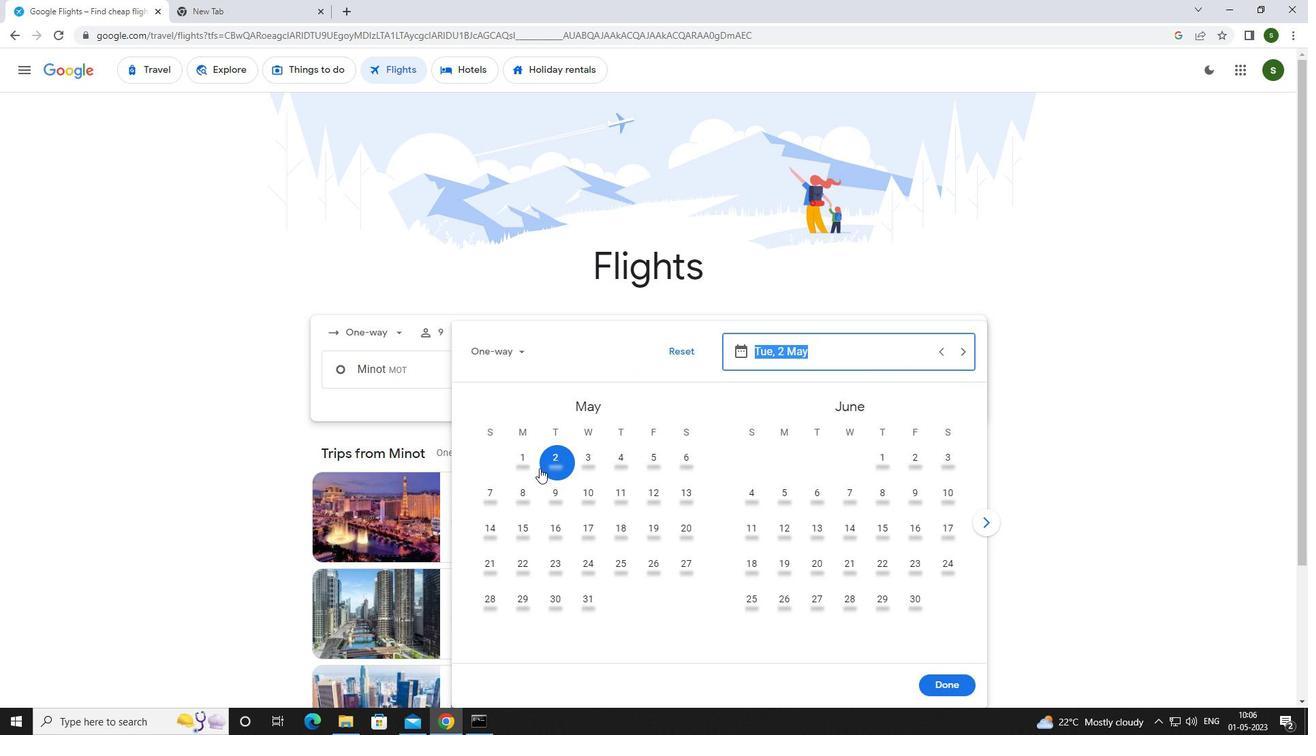 
Action: Mouse pressed left at (549, 461)
Screenshot: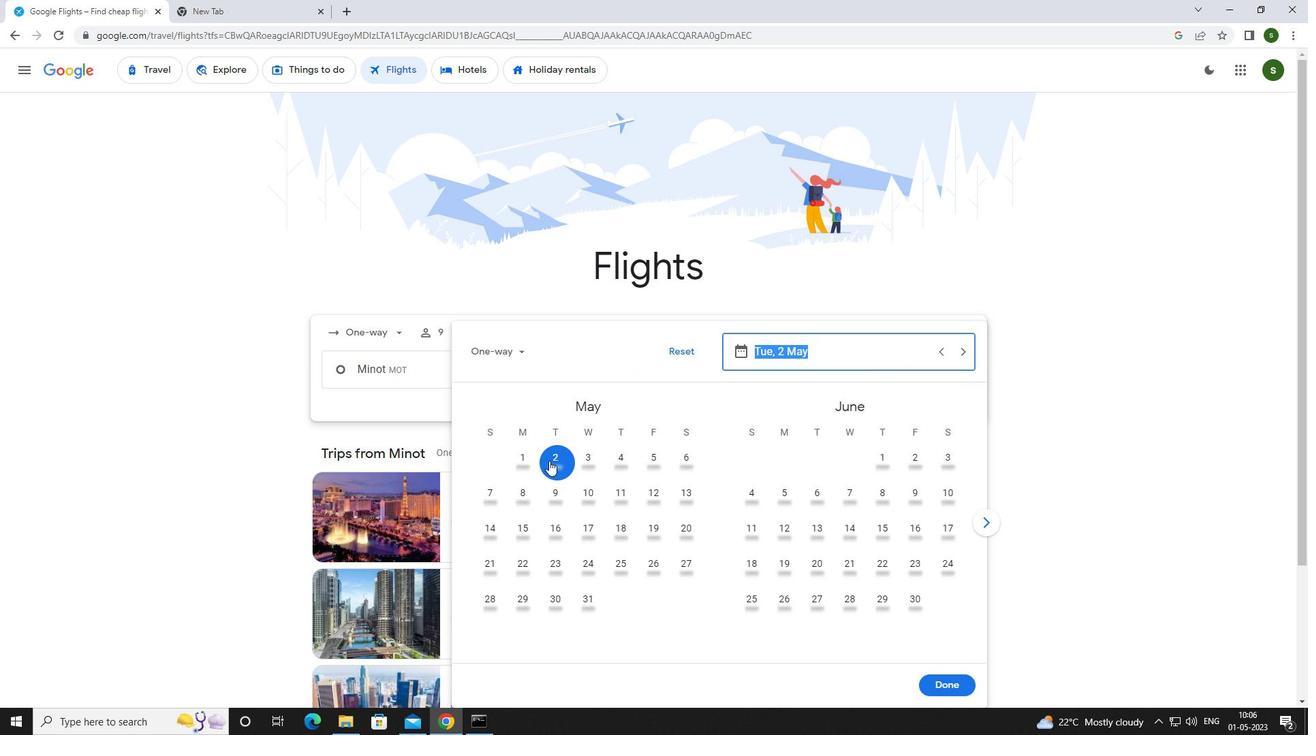 
Action: Mouse moved to (939, 682)
Screenshot: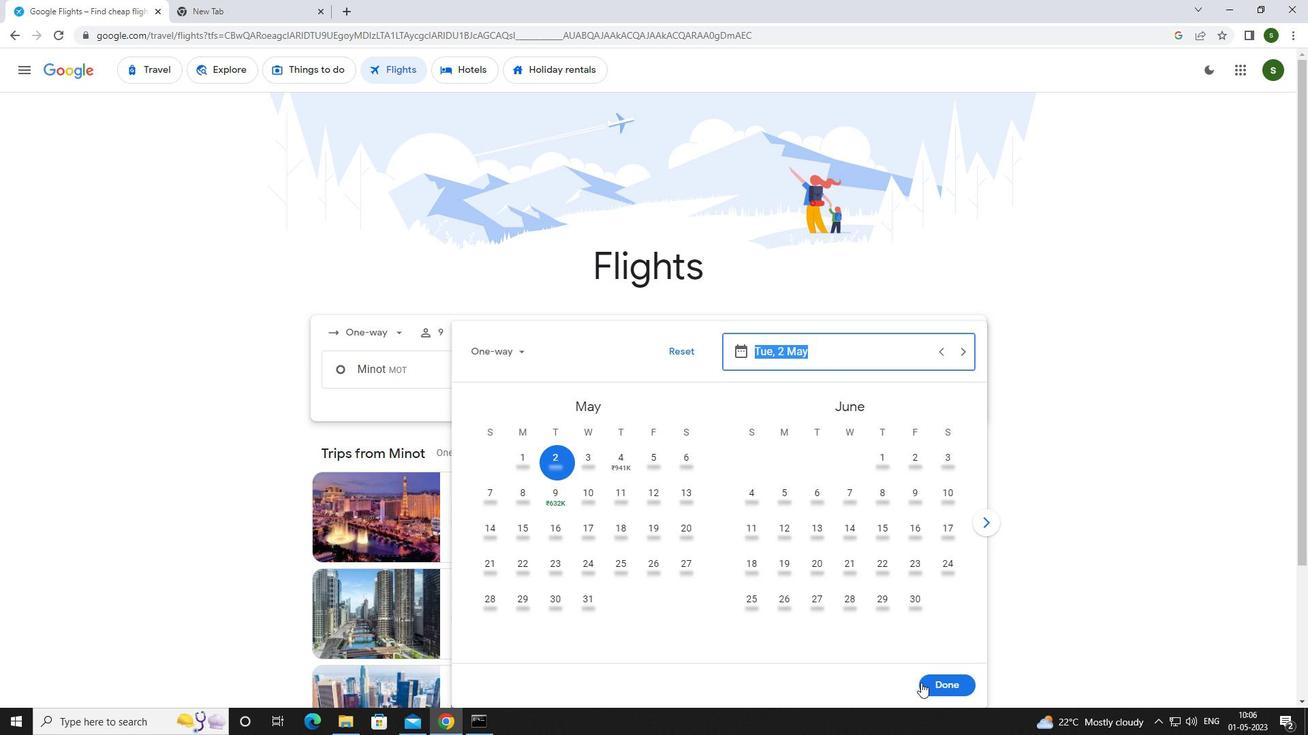 
Action: Mouse pressed left at (939, 682)
Screenshot: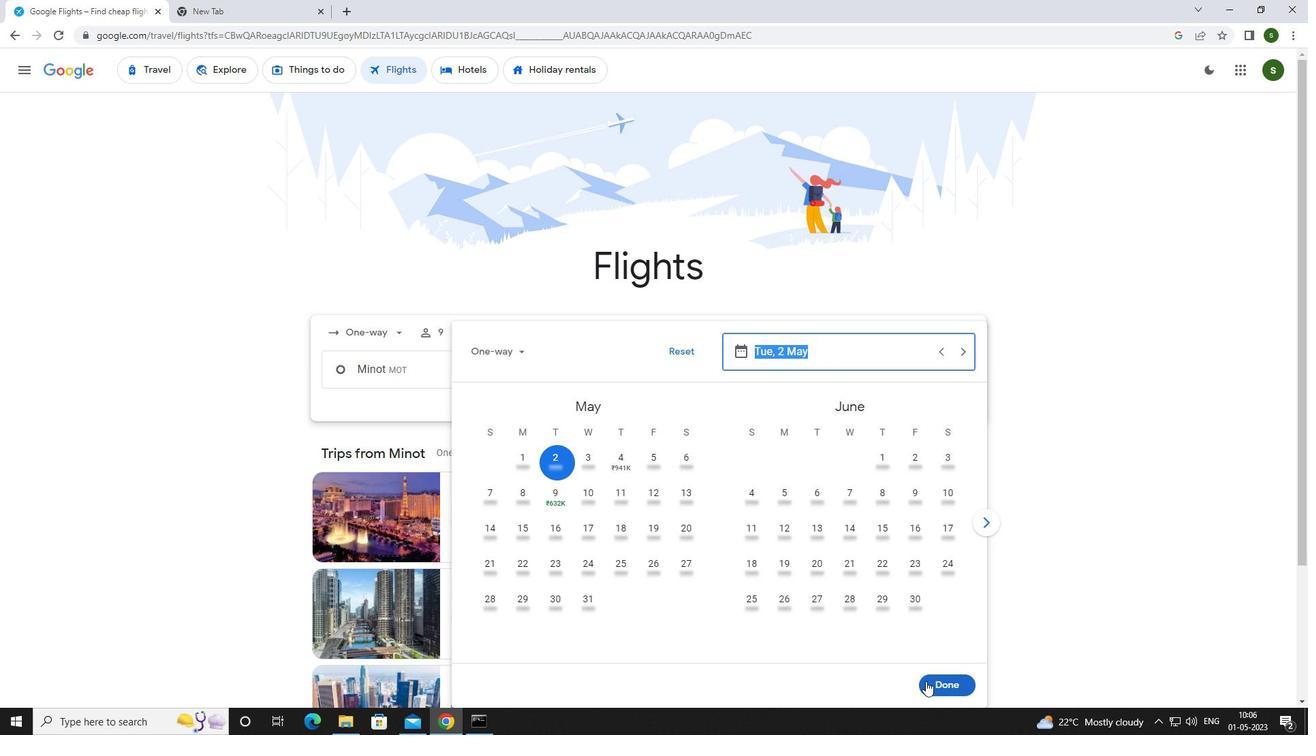 
Action: Mouse moved to (629, 422)
Screenshot: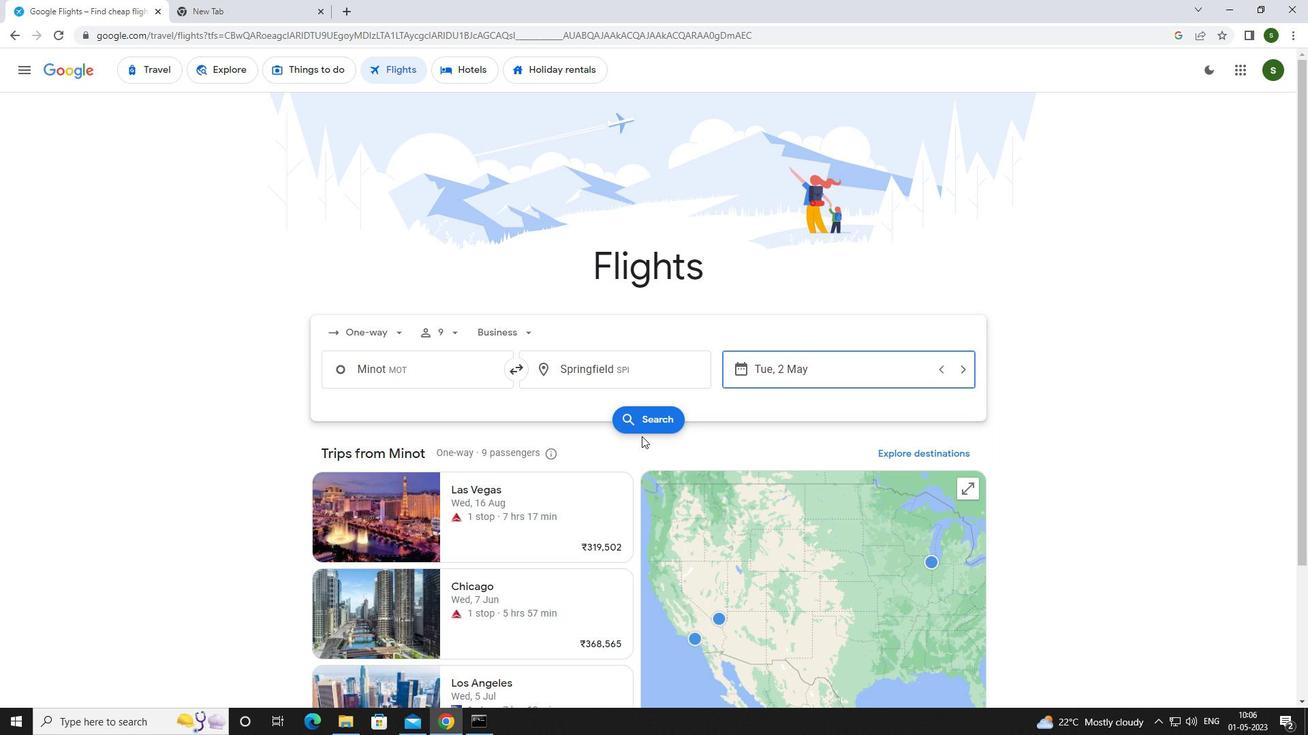 
Action: Mouse pressed left at (629, 422)
Screenshot: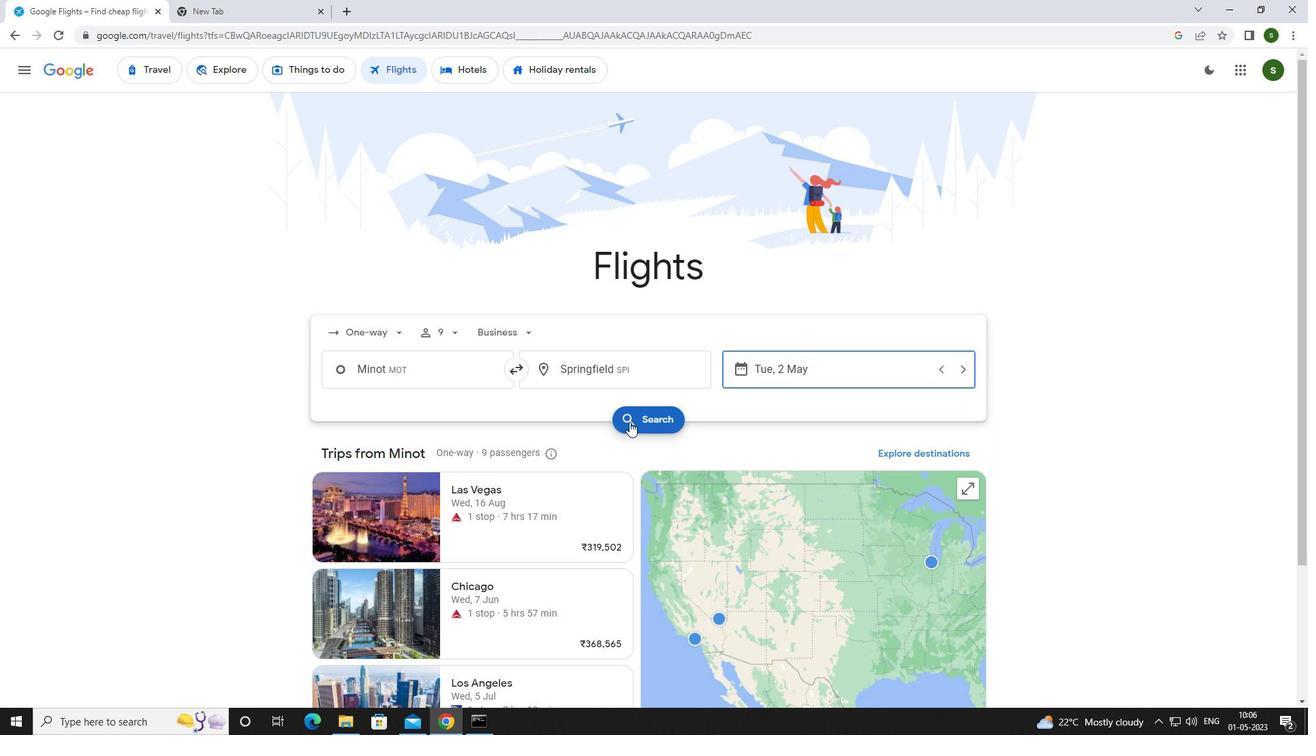 
Action: Mouse moved to (341, 194)
Screenshot: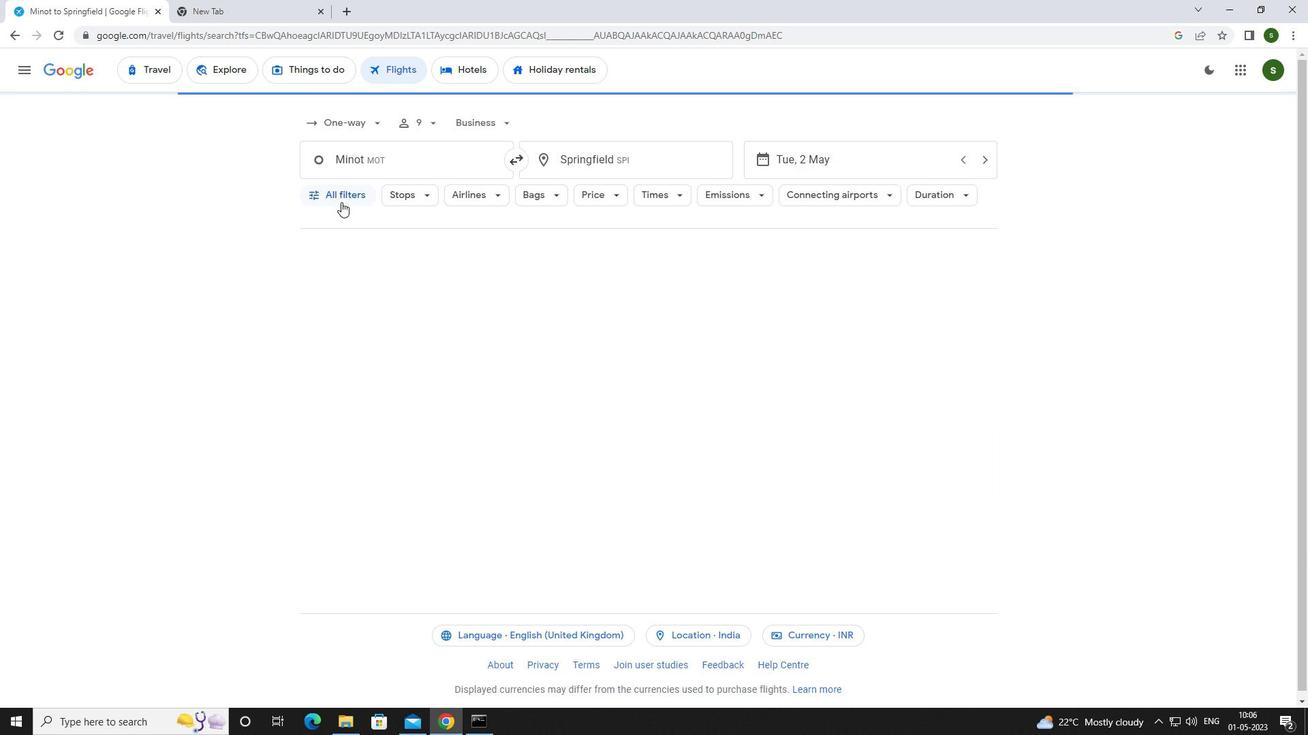 
Action: Mouse pressed left at (341, 194)
Screenshot: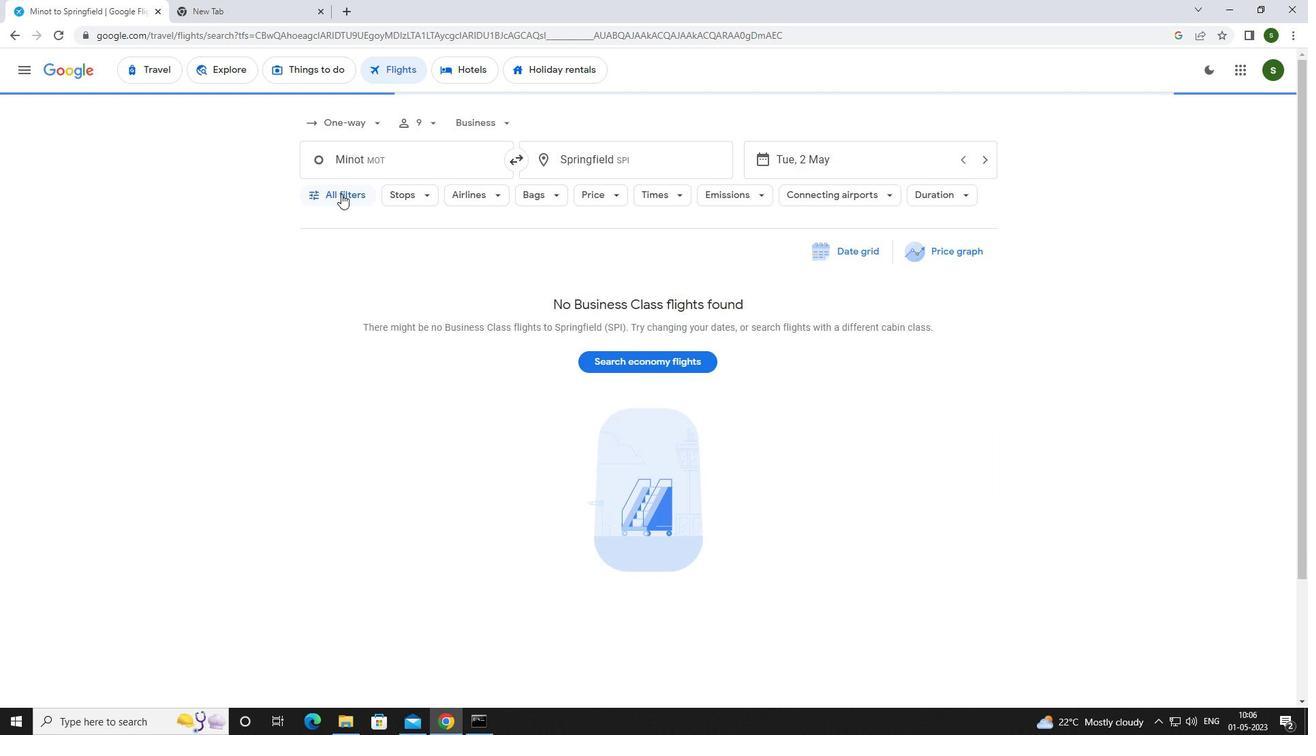 
Action: Mouse moved to (511, 481)
Screenshot: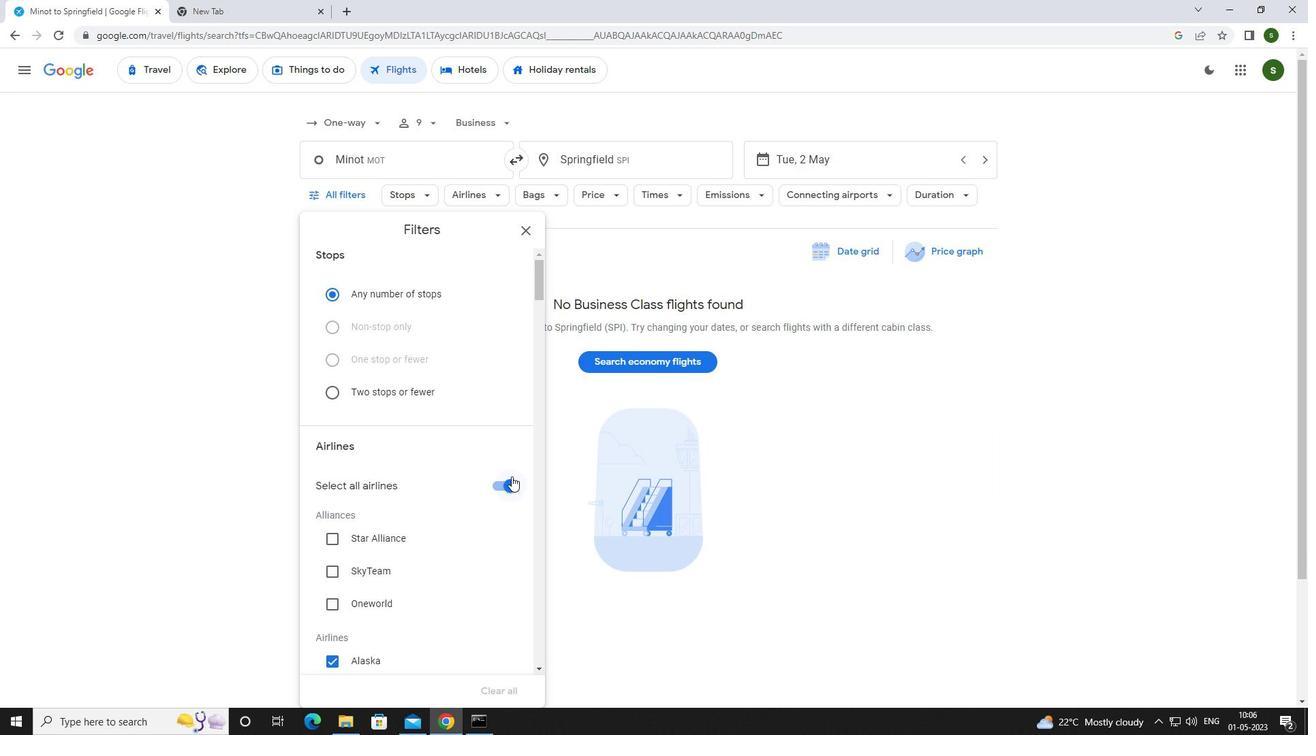 
Action: Mouse pressed left at (511, 481)
Screenshot: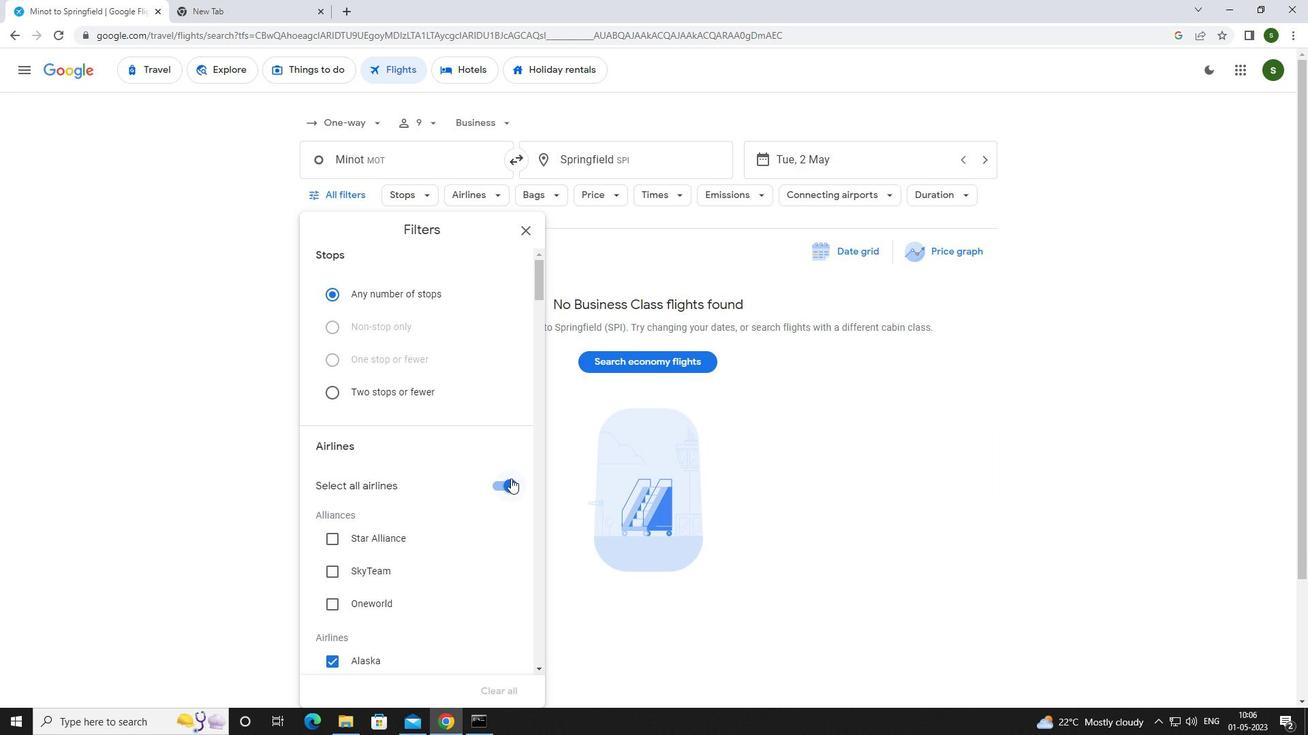 
Action: Mouse moved to (446, 440)
Screenshot: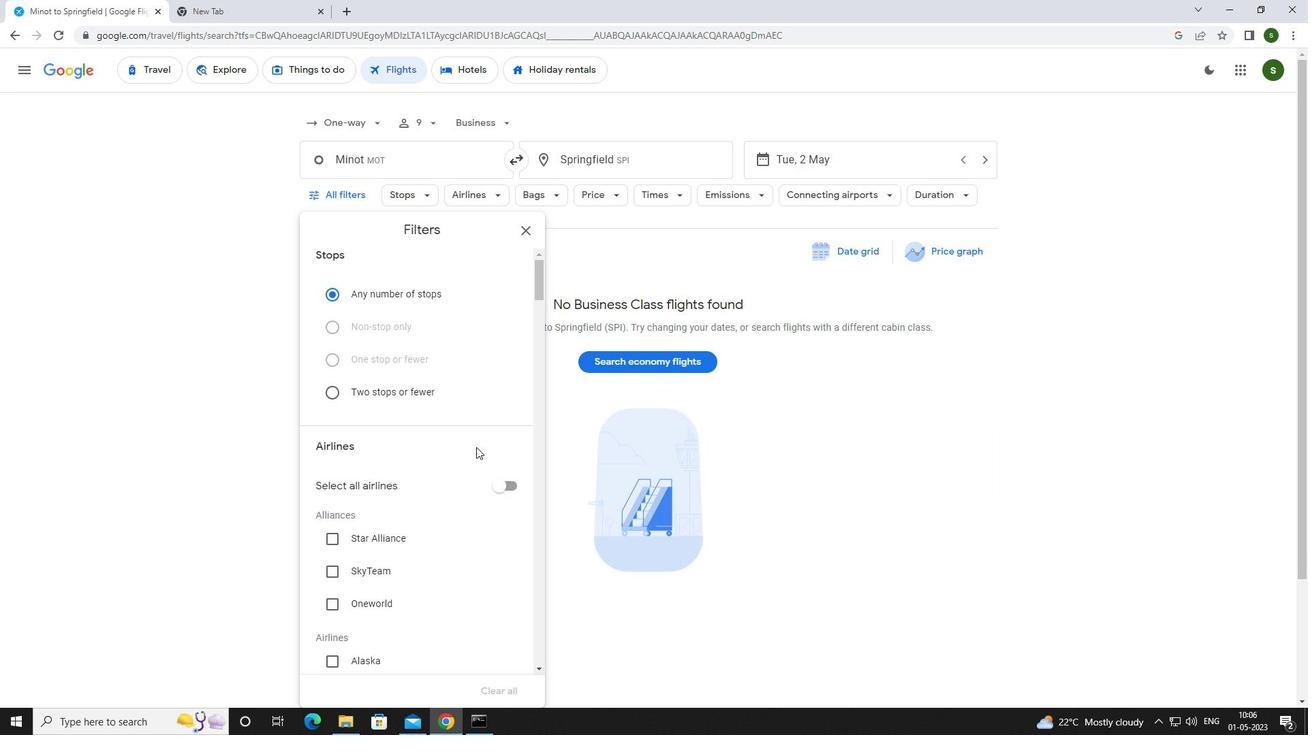 
Action: Mouse scrolled (446, 439) with delta (0, 0)
Screenshot: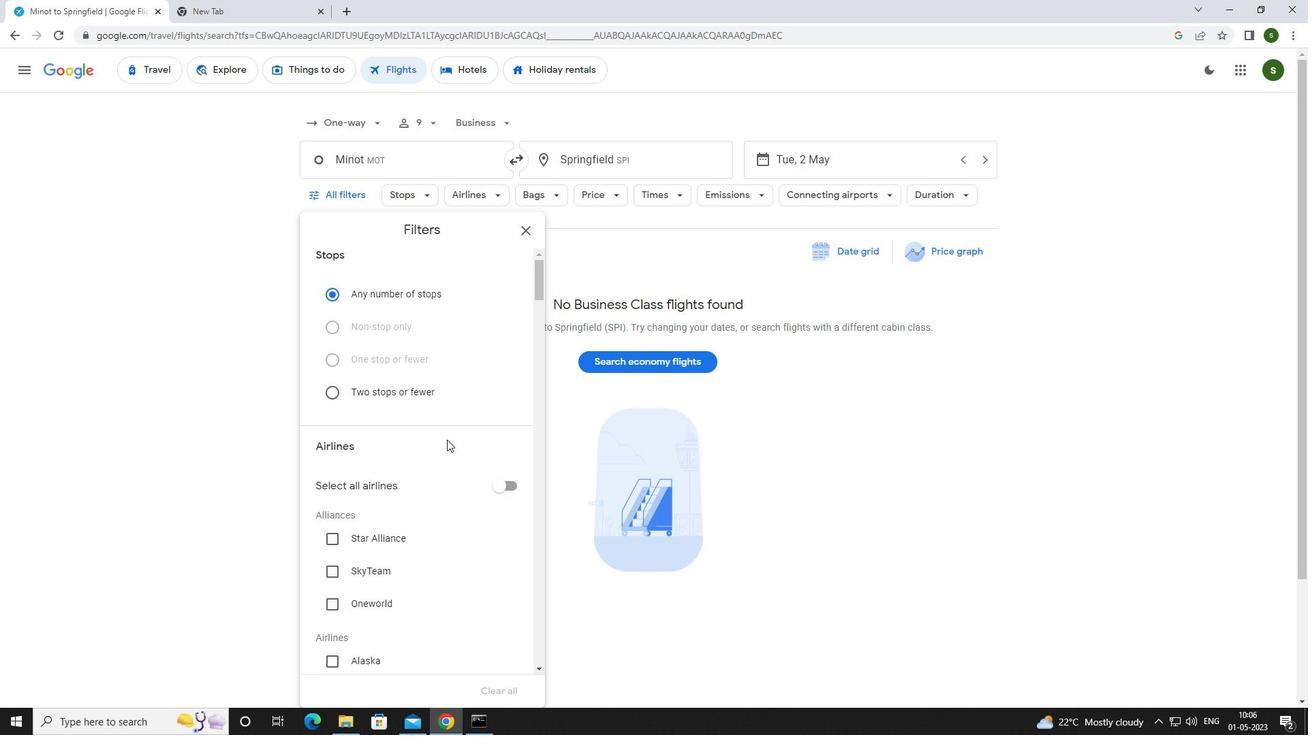 
Action: Mouse scrolled (446, 439) with delta (0, 0)
Screenshot: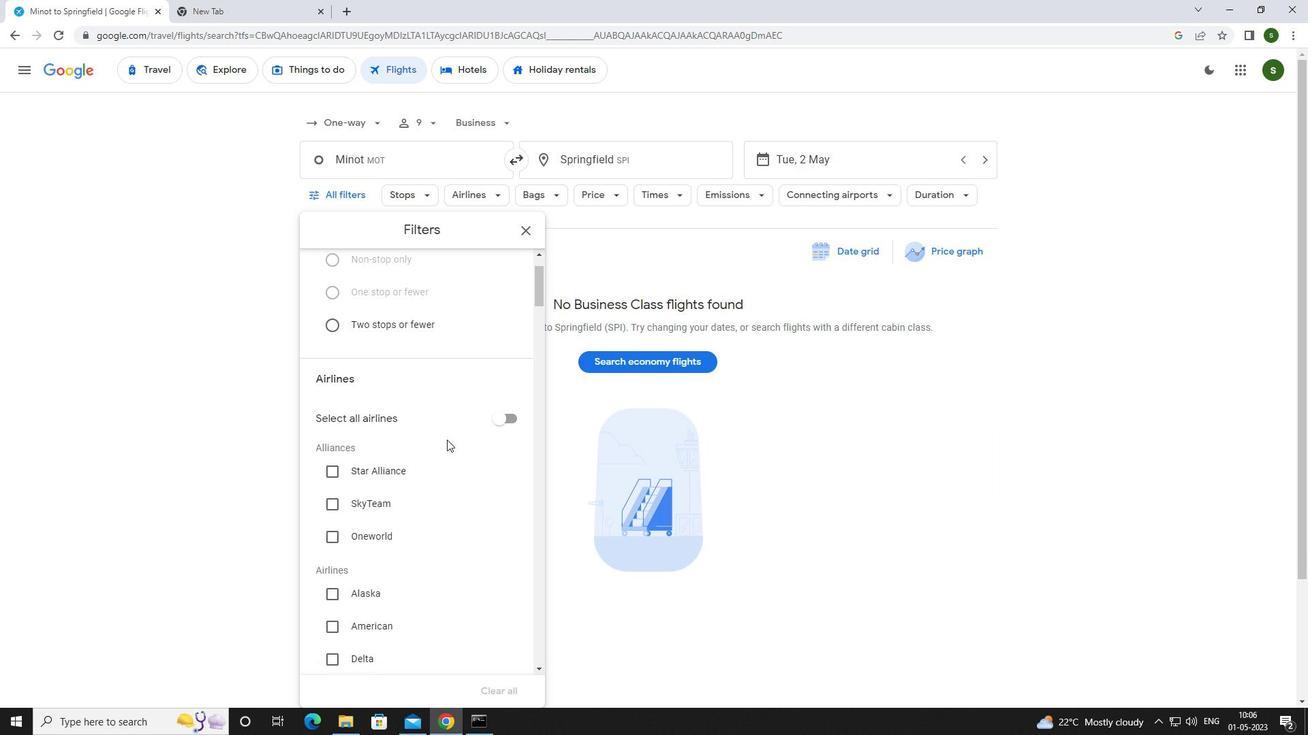 
Action: Mouse scrolled (446, 439) with delta (0, 0)
Screenshot: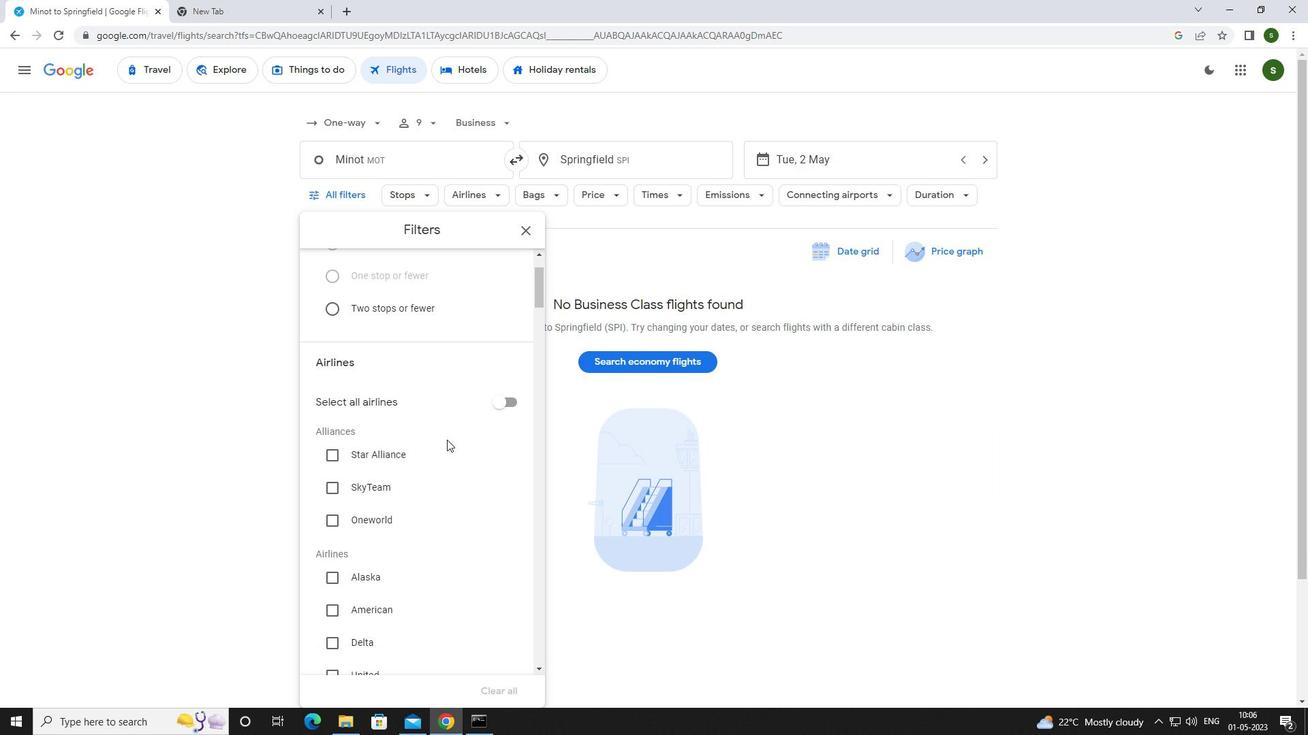 
Action: Mouse moved to (376, 486)
Screenshot: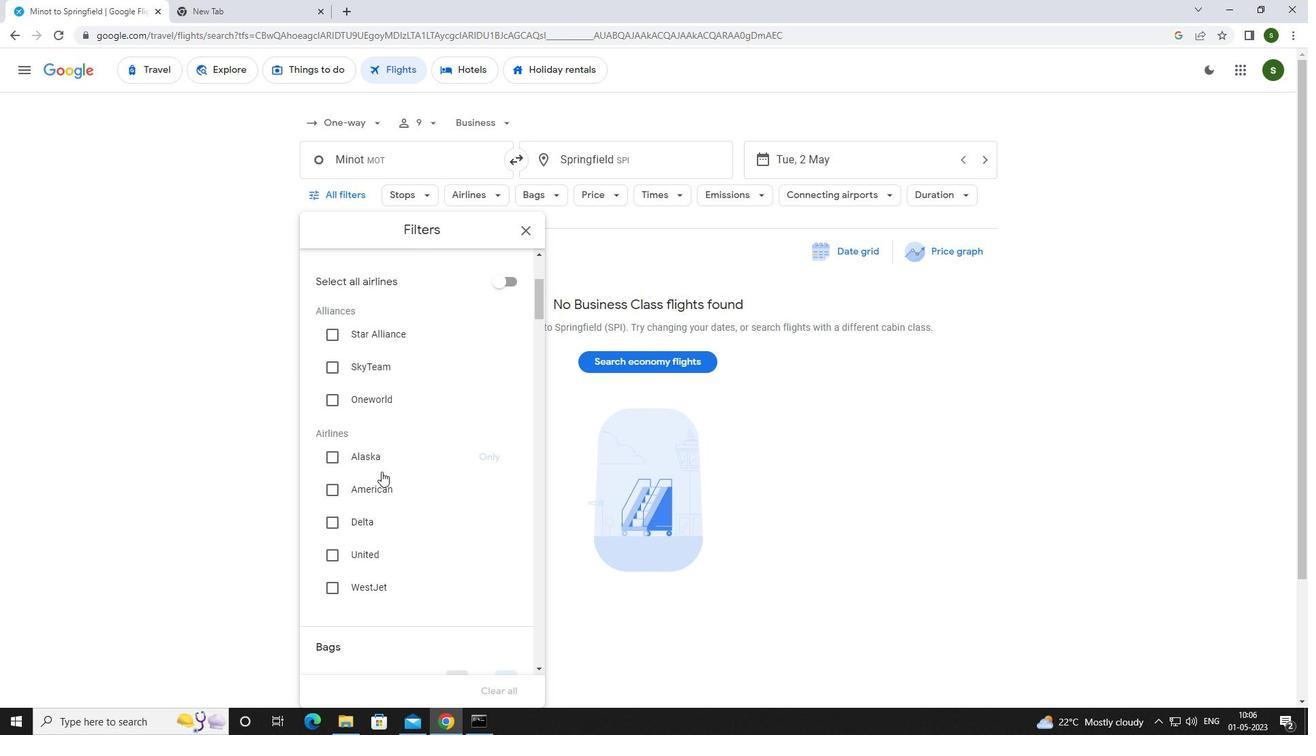 
Action: Mouse pressed left at (376, 486)
Screenshot: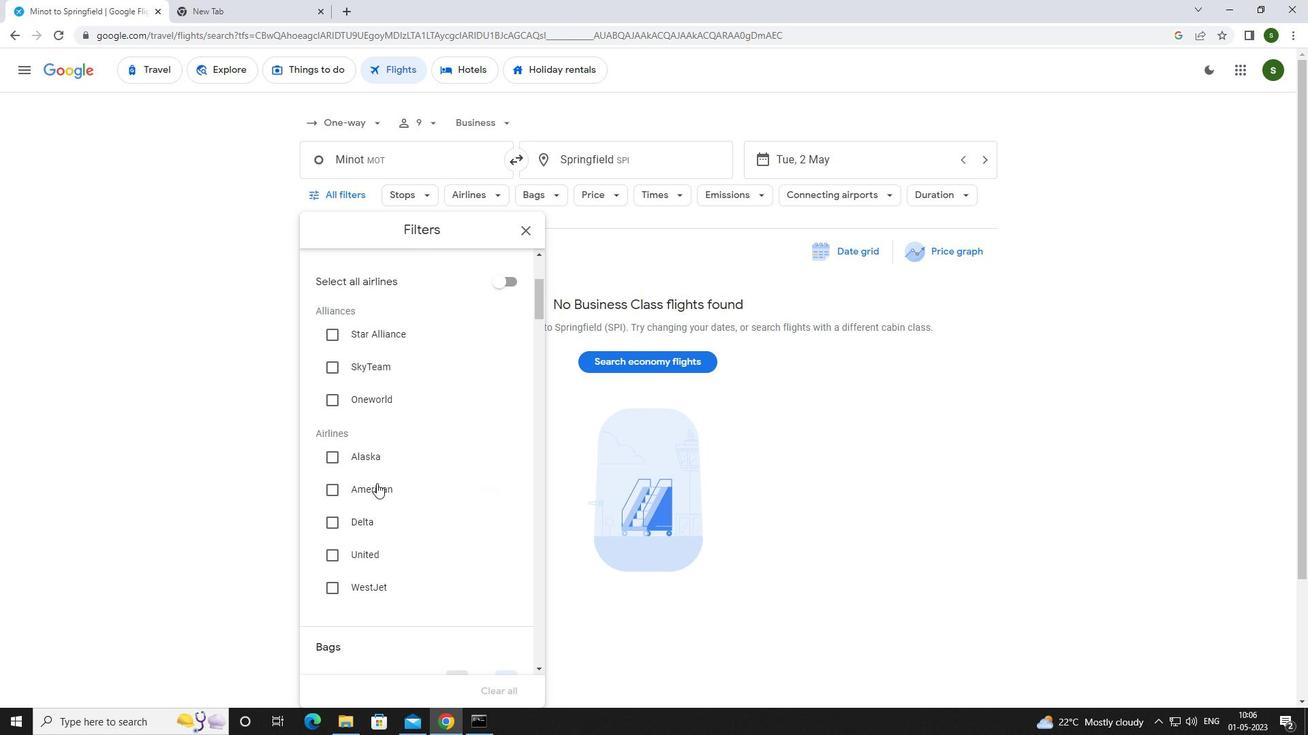 
Action: Mouse scrolled (376, 485) with delta (0, 0)
Screenshot: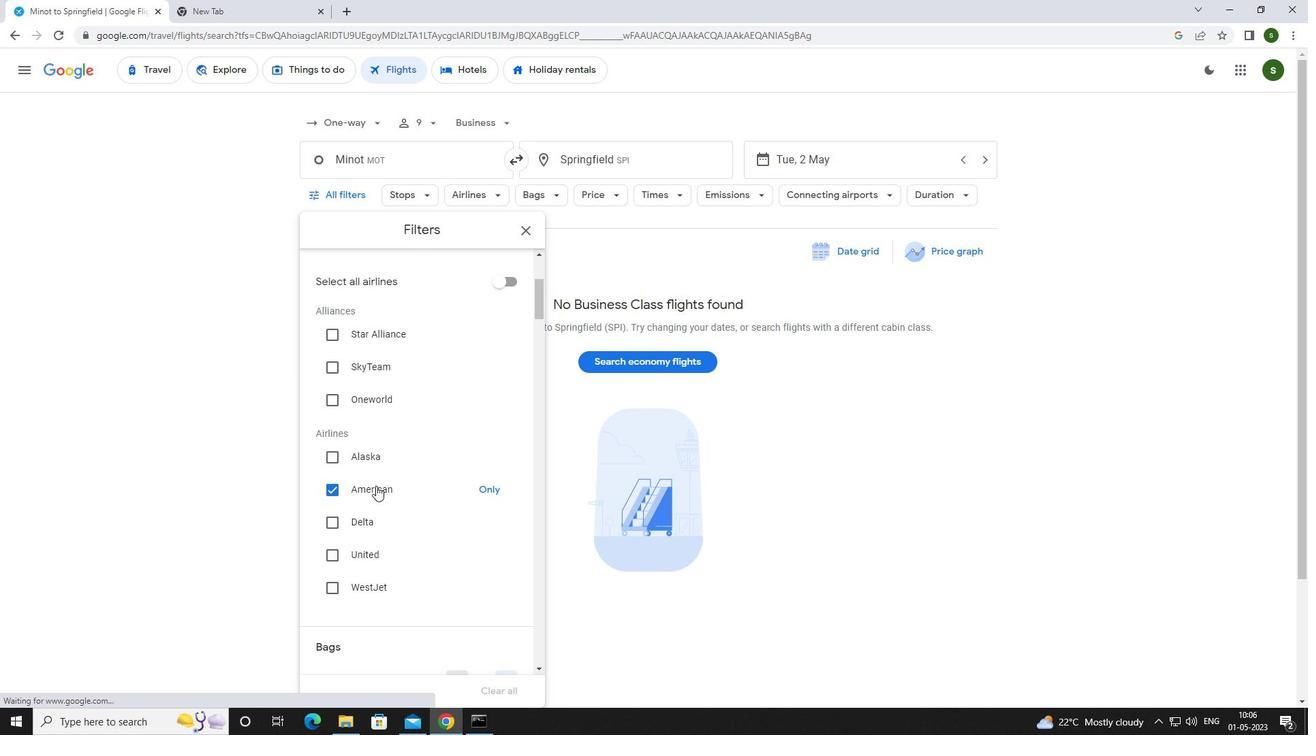 
Action: Mouse scrolled (376, 485) with delta (0, 0)
Screenshot: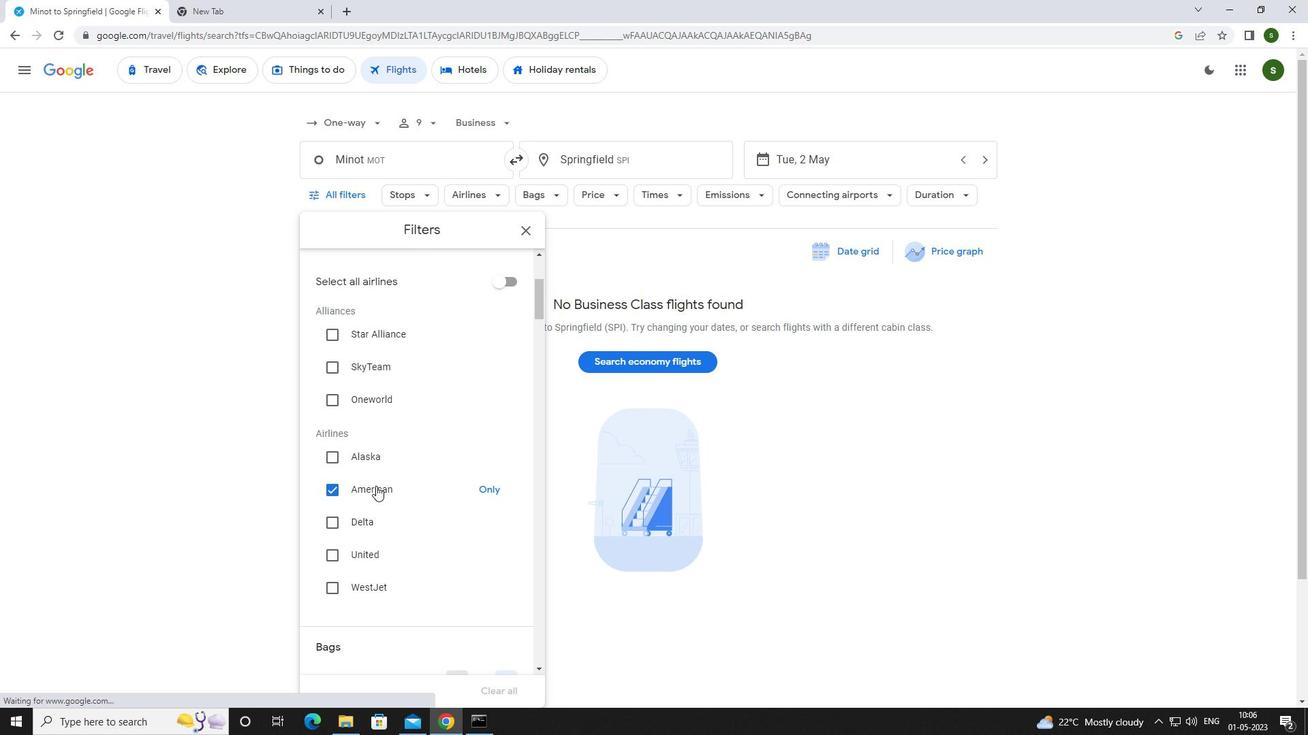 
Action: Mouse scrolled (376, 485) with delta (0, 0)
Screenshot: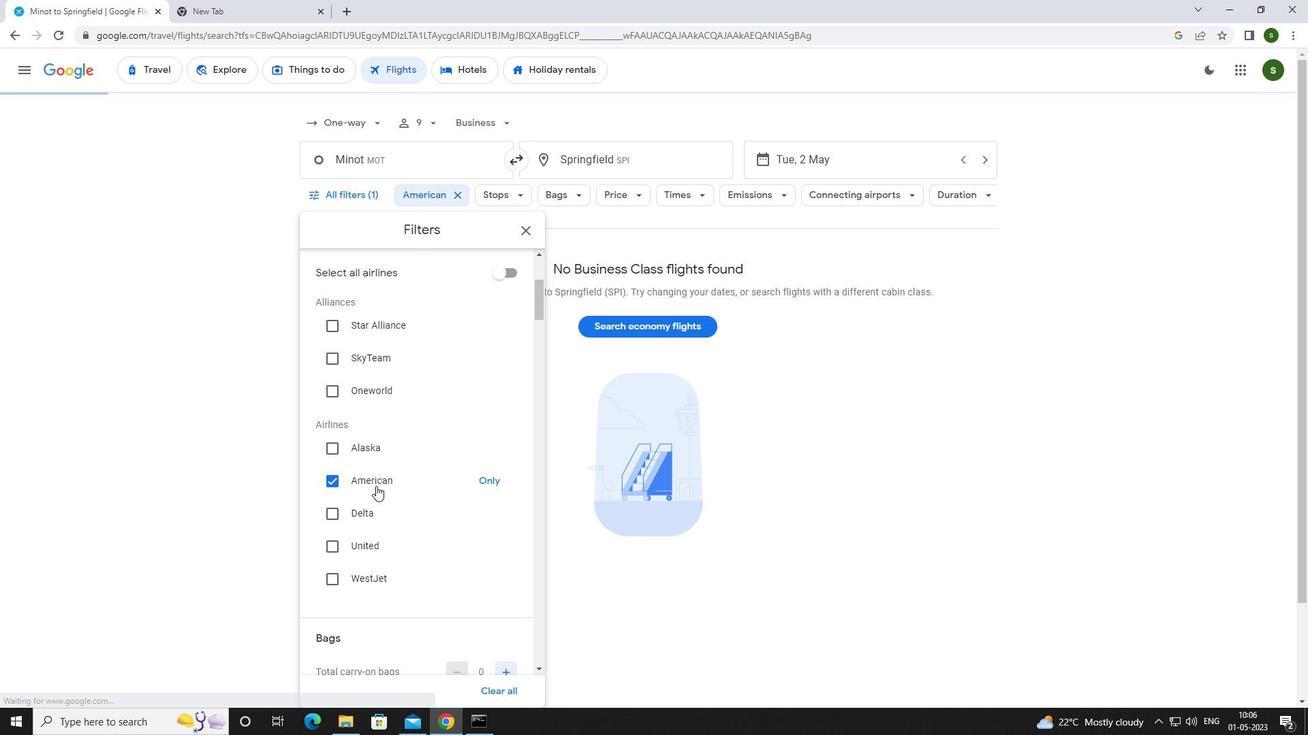 
Action: Mouse moved to (502, 474)
Screenshot: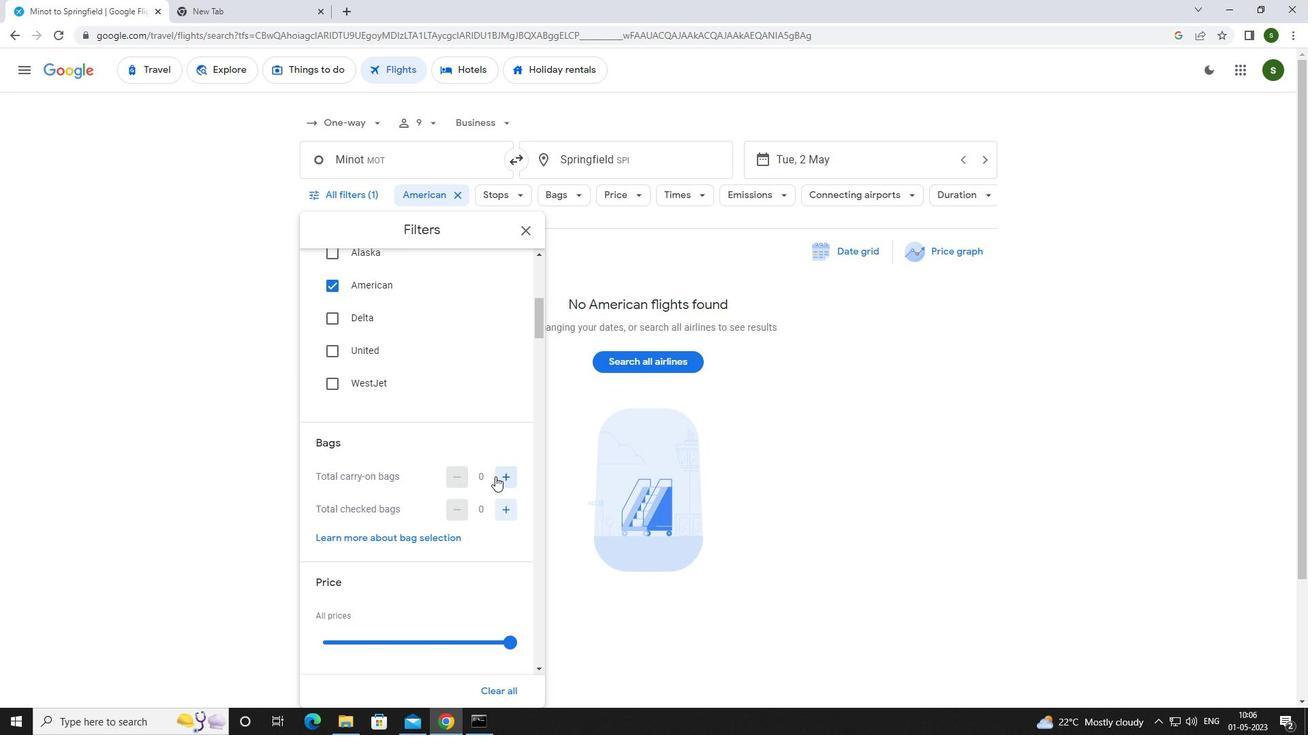 
Action: Mouse pressed left at (502, 474)
Screenshot: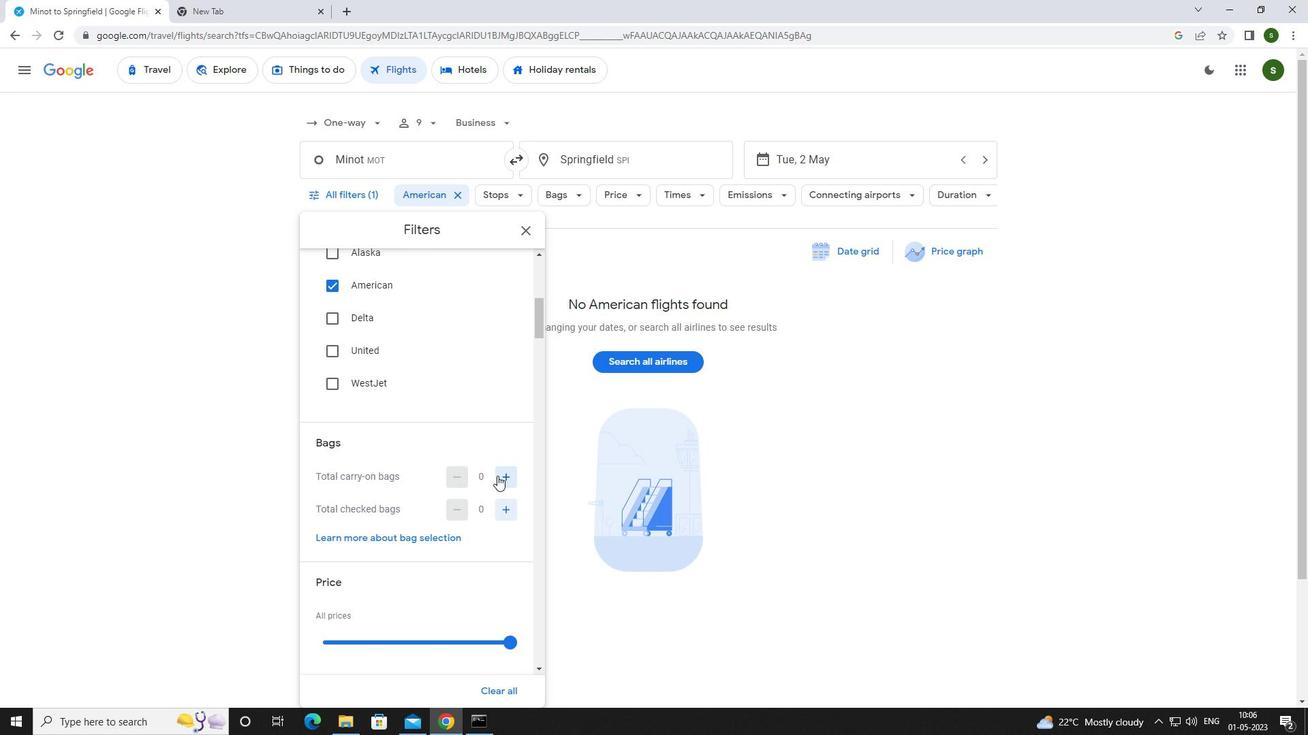 
Action: Mouse pressed left at (502, 474)
Screenshot: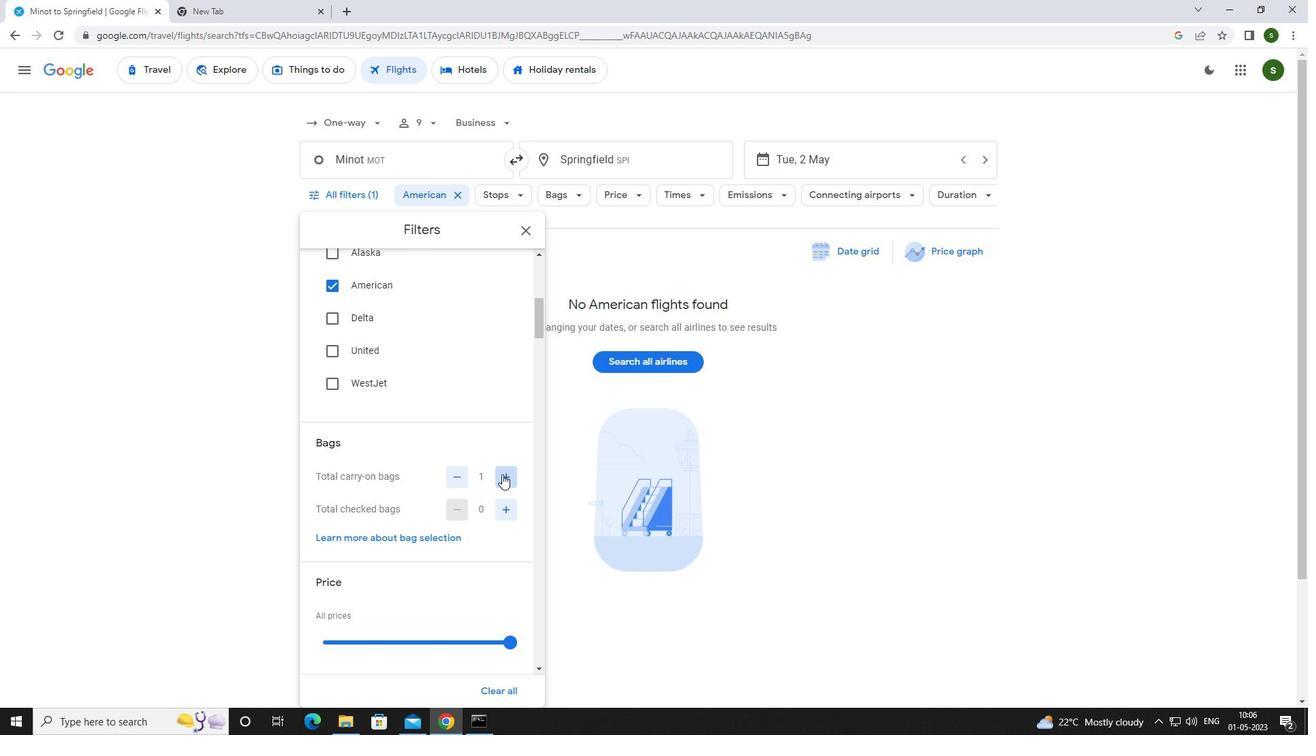 
Action: Mouse moved to (436, 489)
Screenshot: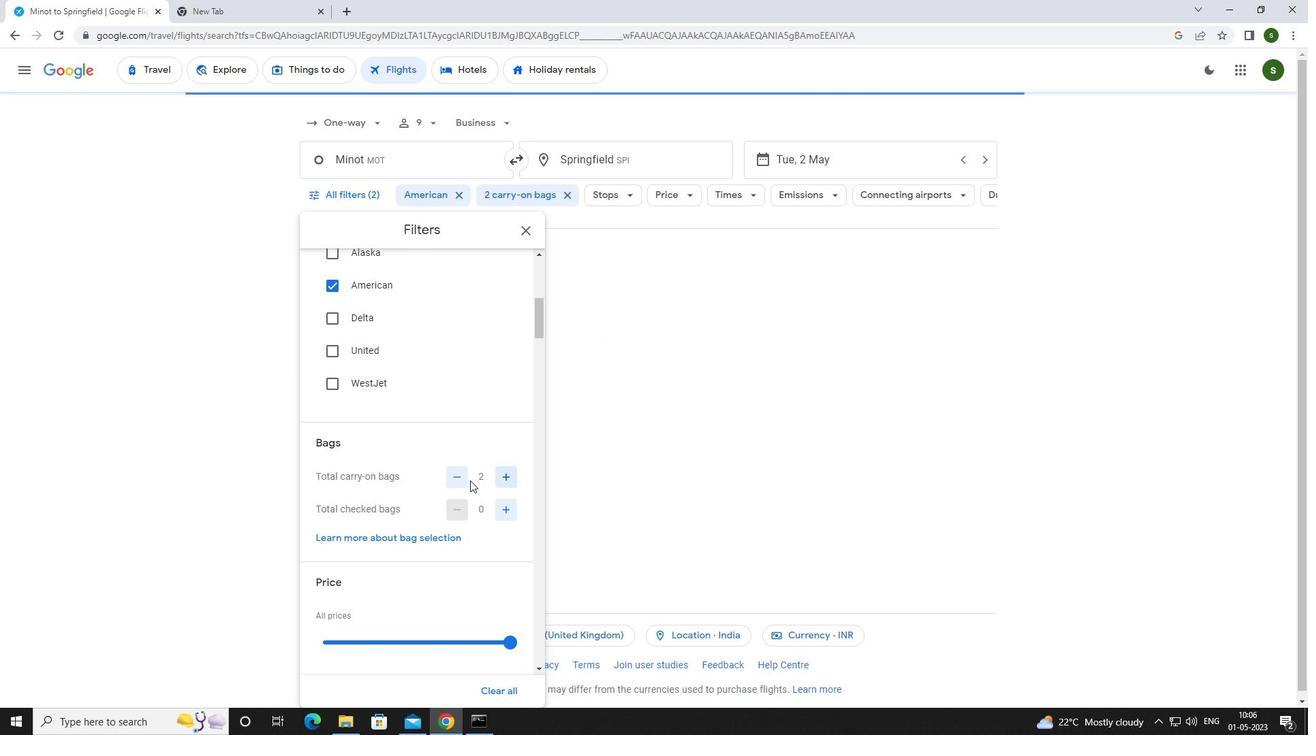
Action: Mouse scrolled (436, 489) with delta (0, 0)
Screenshot: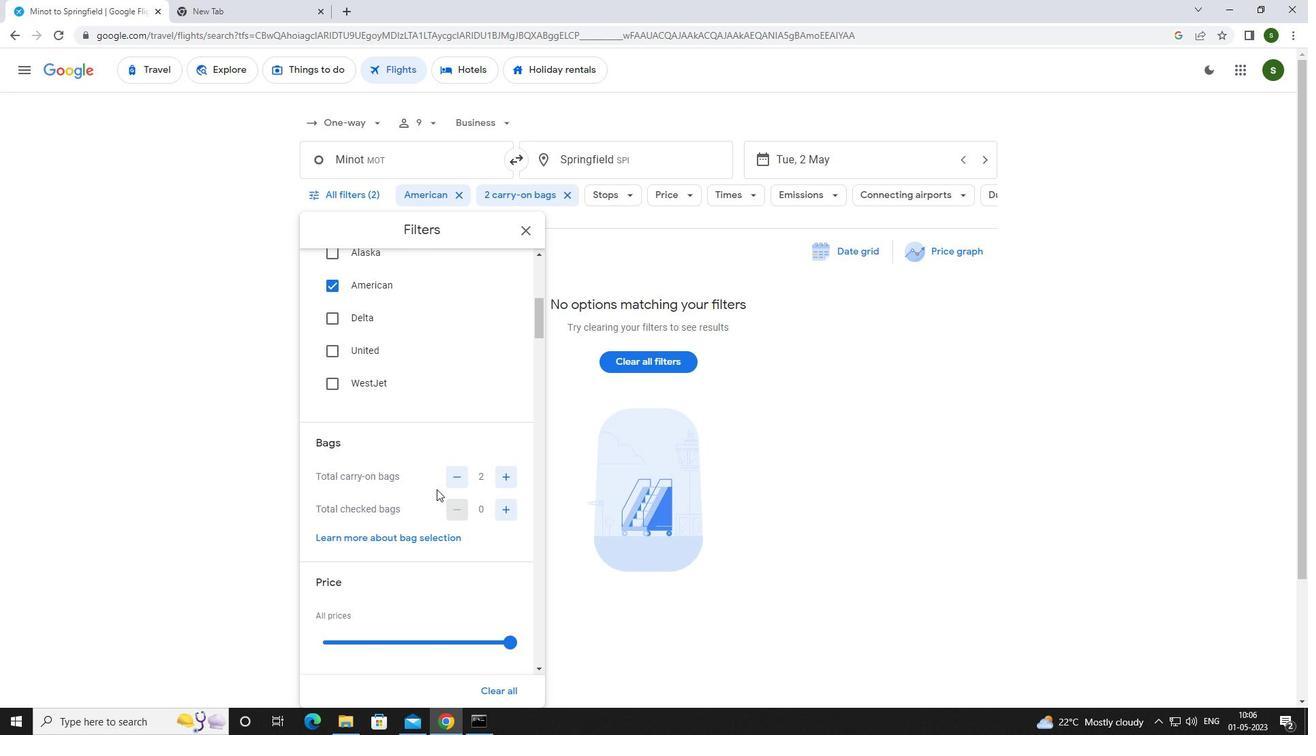 
Action: Mouse scrolled (436, 489) with delta (0, 0)
Screenshot: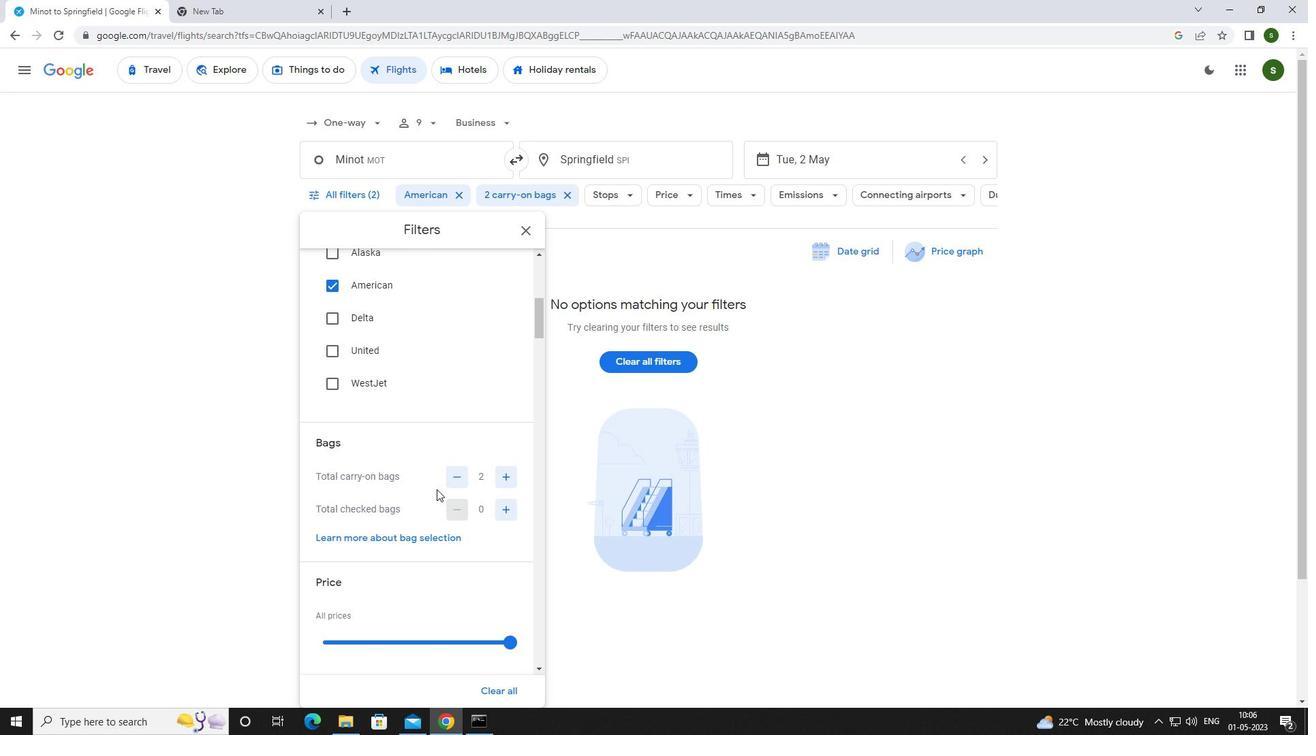 
Action: Mouse moved to (515, 506)
Screenshot: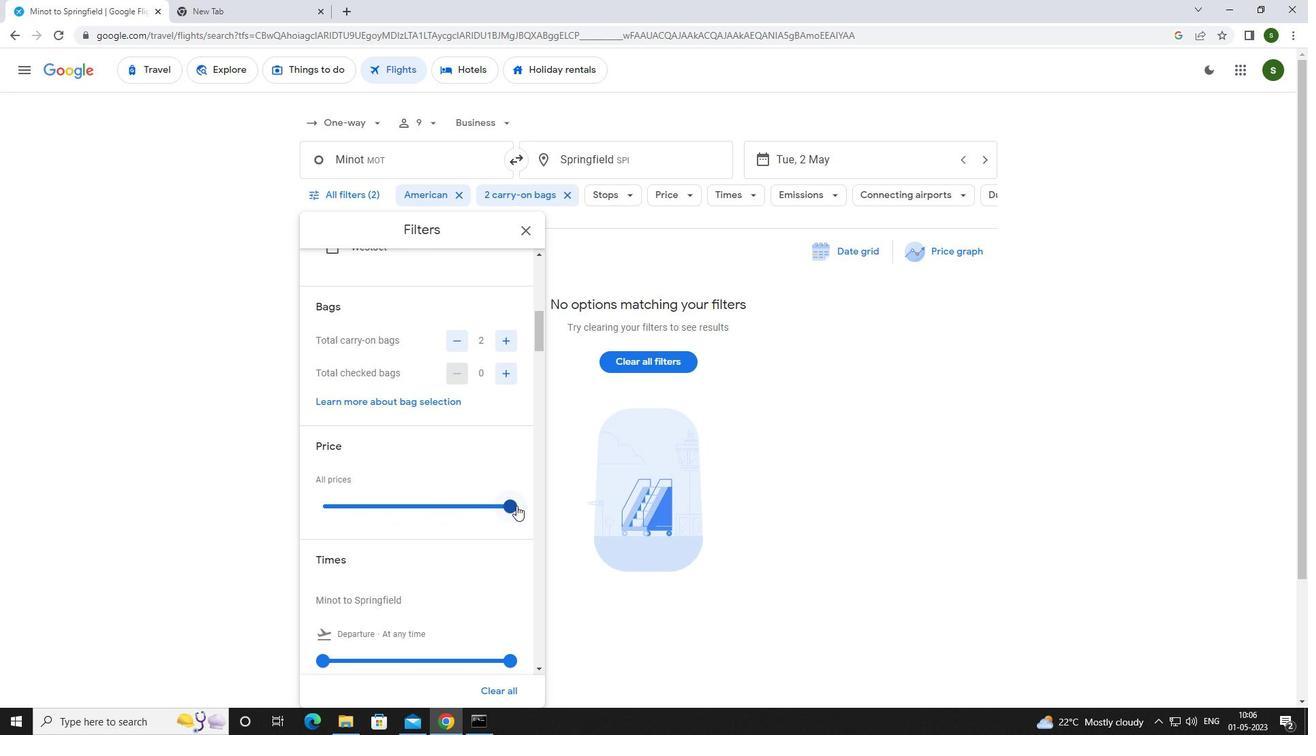 
Action: Mouse pressed left at (515, 506)
Screenshot: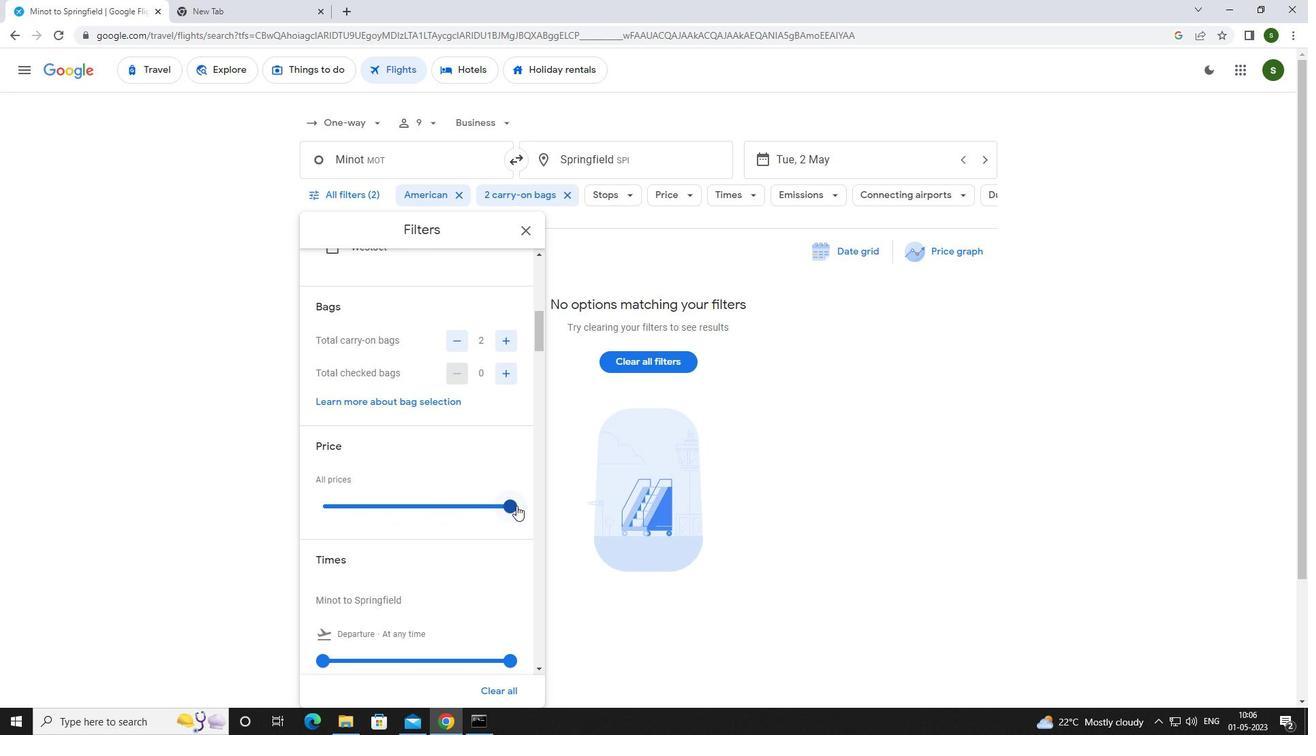 
Action: Mouse moved to (474, 508)
Screenshot: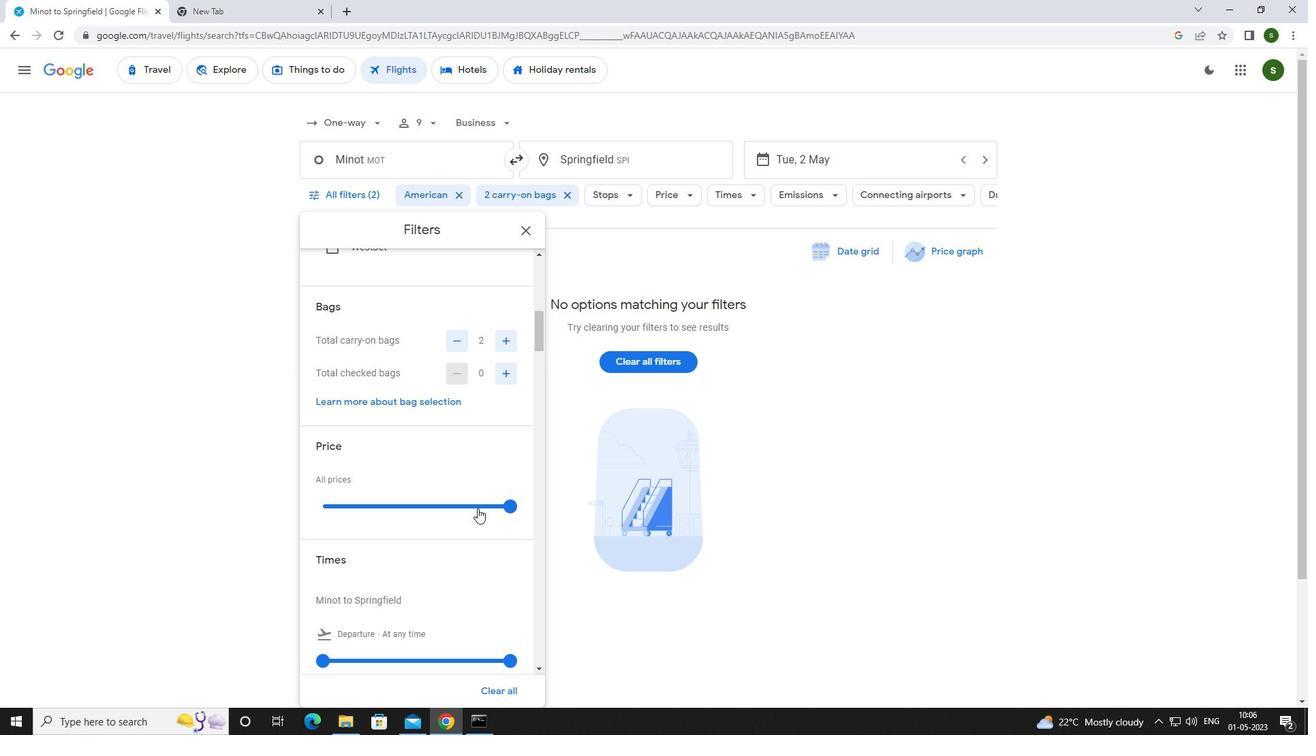 
Action: Mouse scrolled (474, 508) with delta (0, 0)
Screenshot: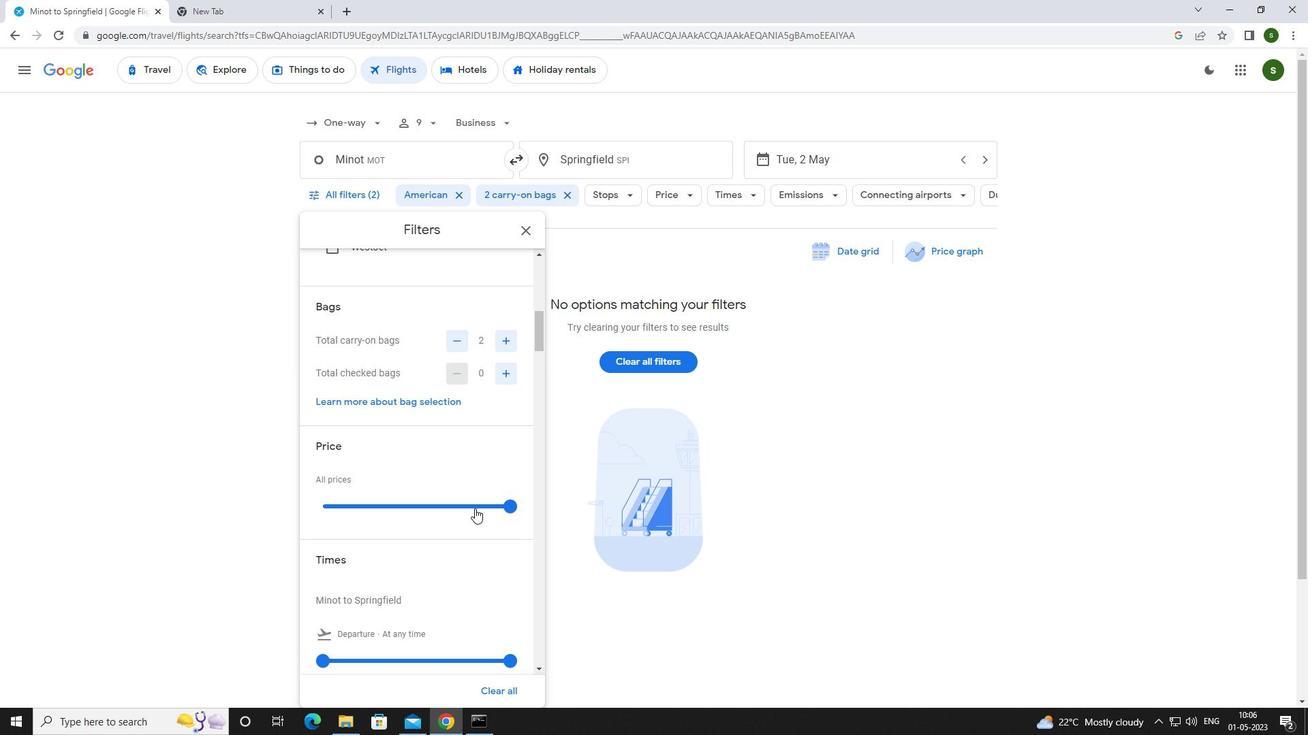 
Action: Mouse scrolled (474, 508) with delta (0, 0)
Screenshot: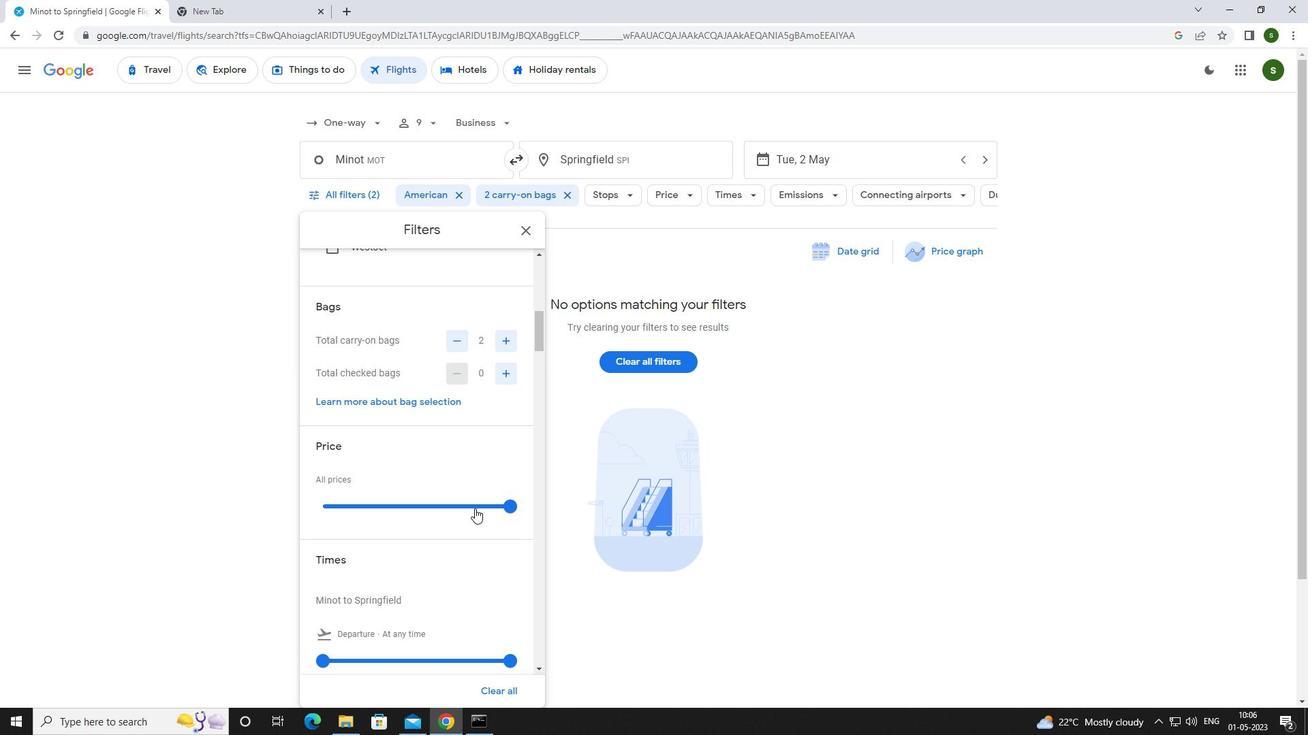 
Action: Mouse moved to (324, 523)
Screenshot: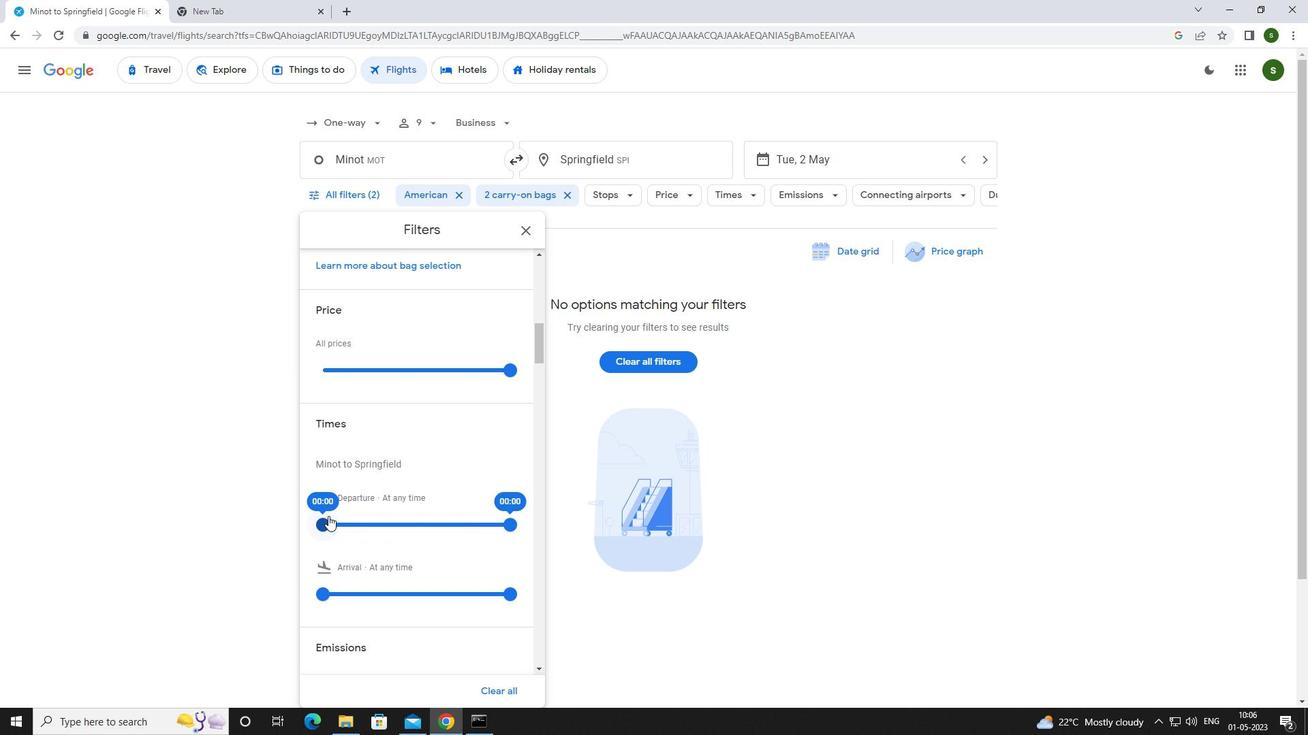 
Action: Mouse pressed left at (324, 523)
Screenshot: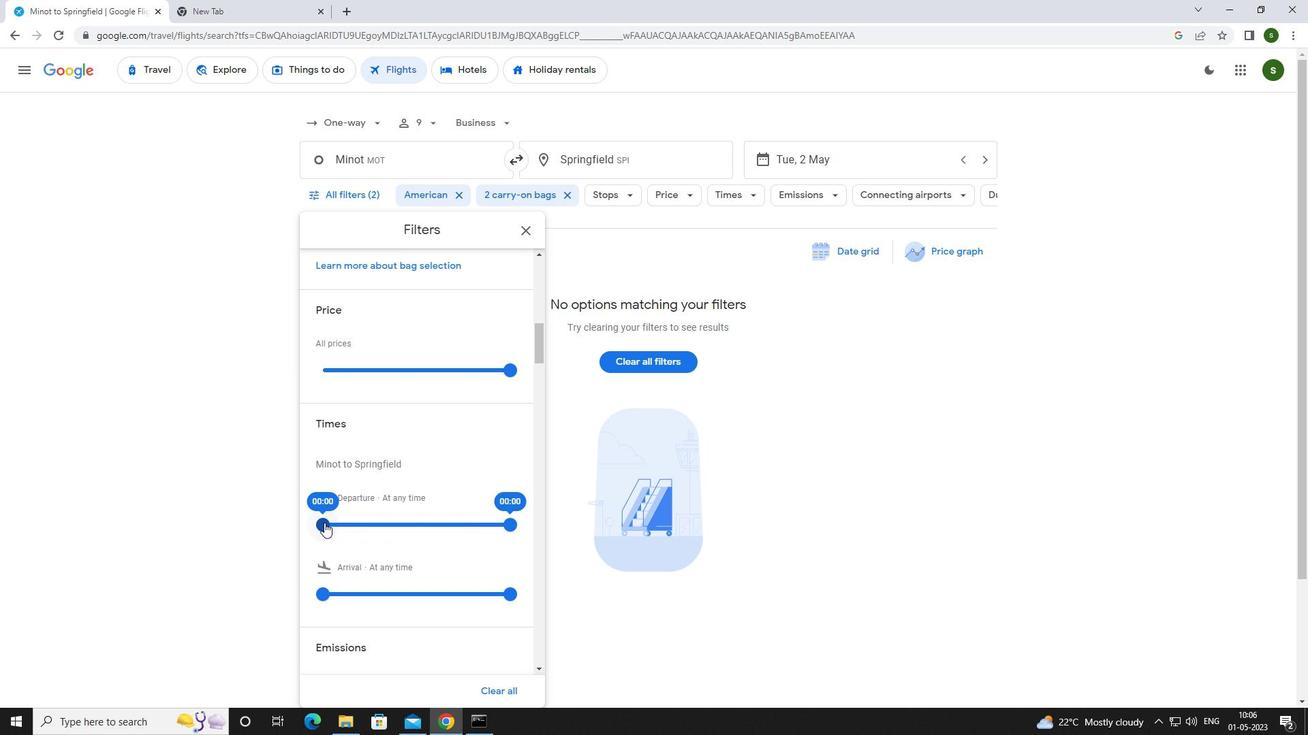 
Action: Mouse moved to (772, 421)
Screenshot: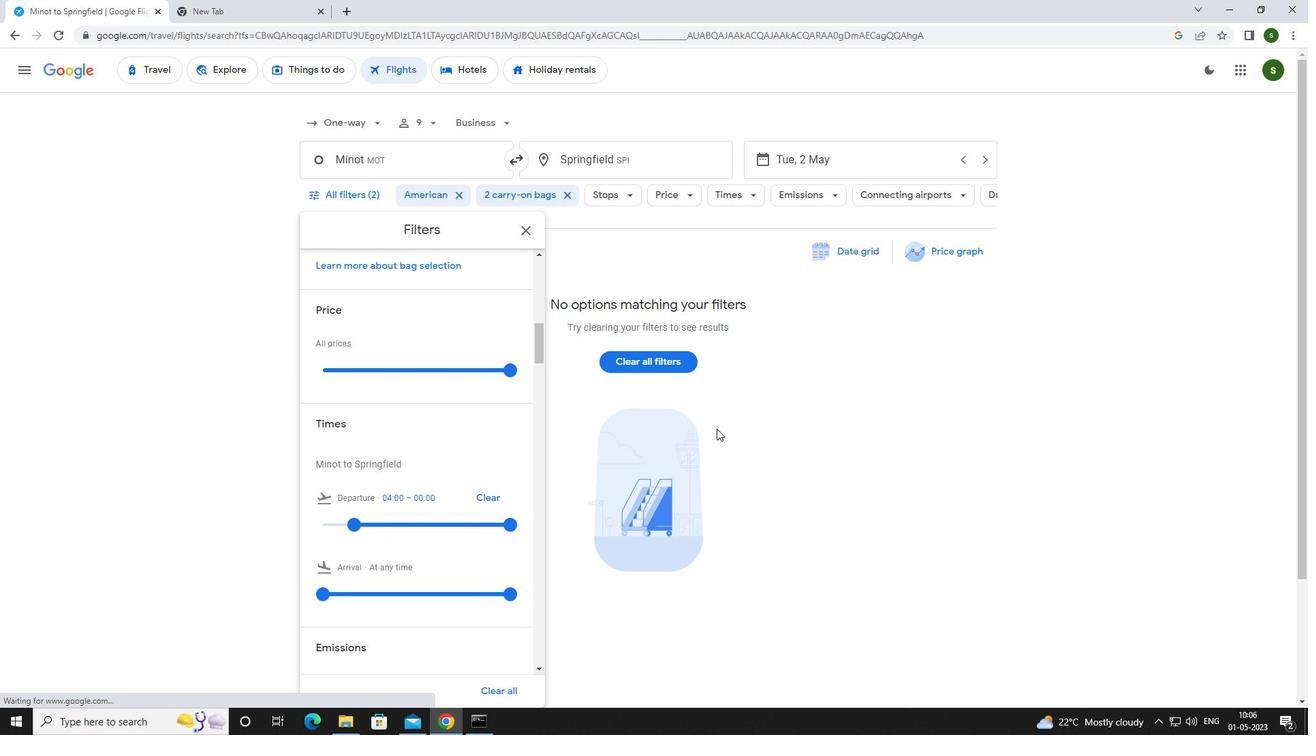 
Action: Mouse pressed left at (772, 421)
Screenshot: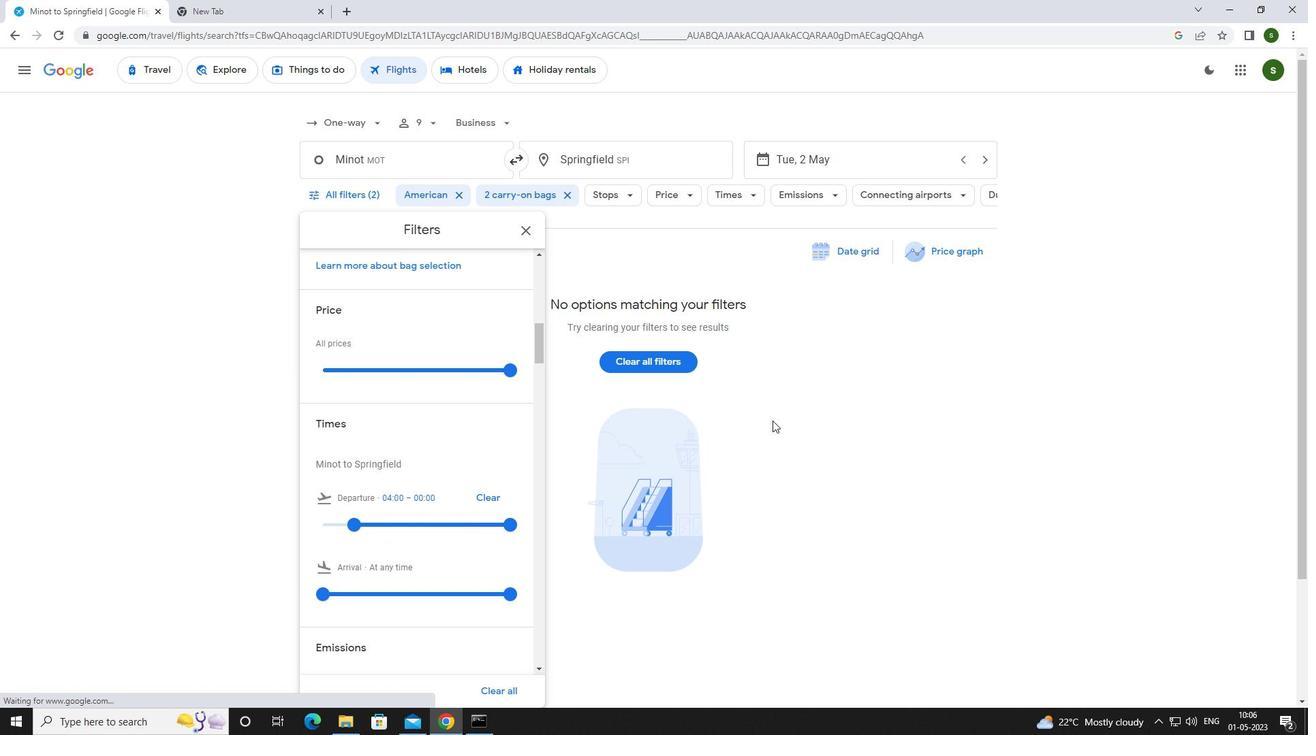 
Action: Mouse moved to (769, 421)
Screenshot: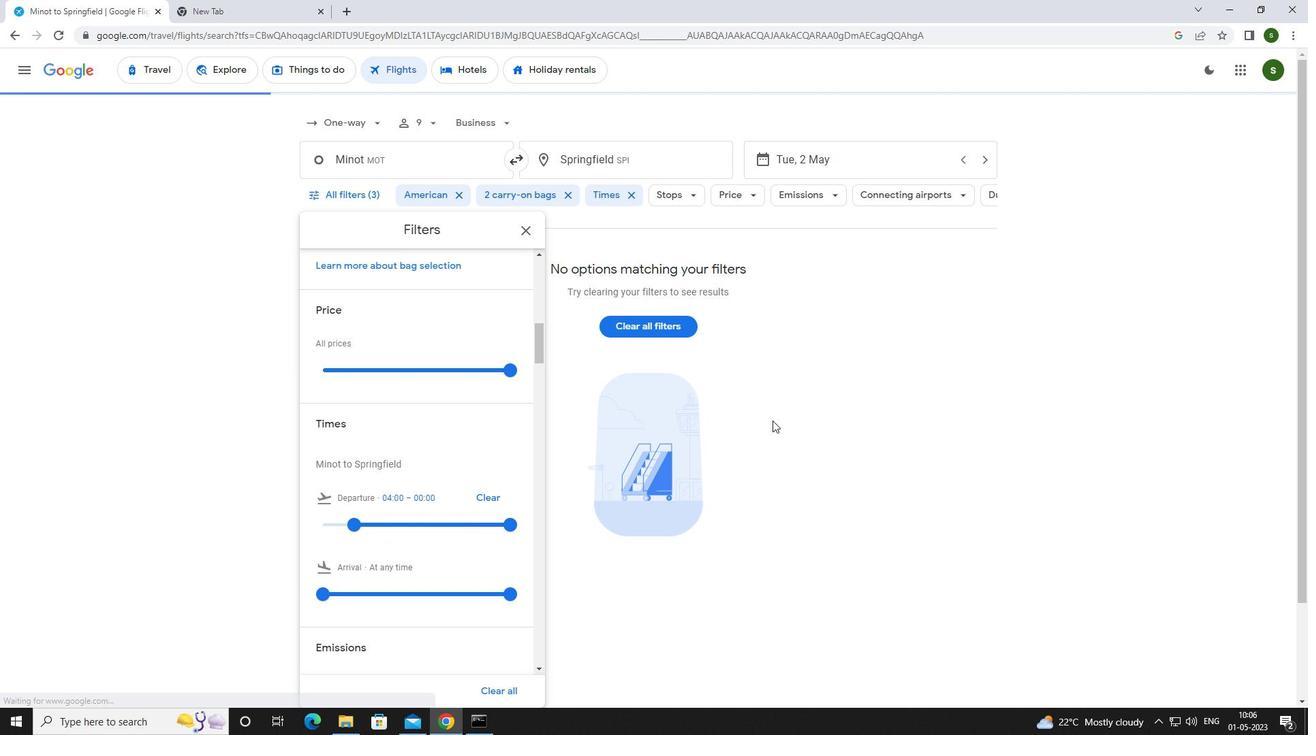 
